 Task: Find connections with filter location Aristóbulo del Valle with filter topic #mentalhealthwith filter profile language Spanish with filter current company Grab with filter school Kamla Nehru Institute of Technology, Sultanpur with filter industry Renewable Energy Semiconductor Manufacturing with filter service category Immigration Law with filter keywords title Mechanical Engineer
Action: Mouse moved to (528, 183)
Screenshot: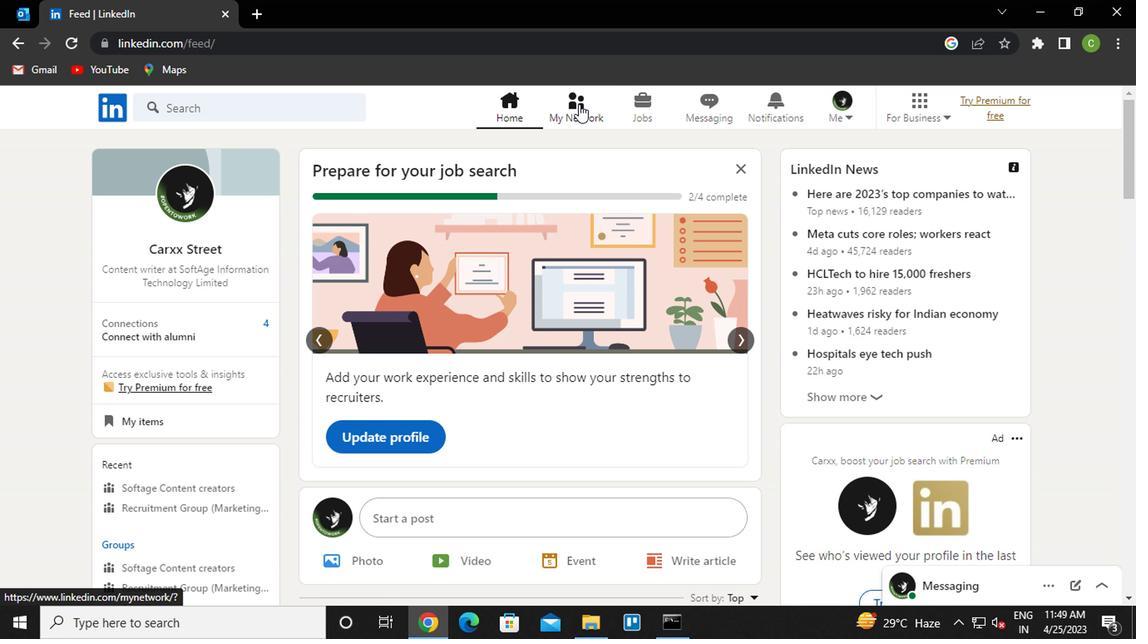 
Action: Mouse pressed left at (528, 183)
Screenshot: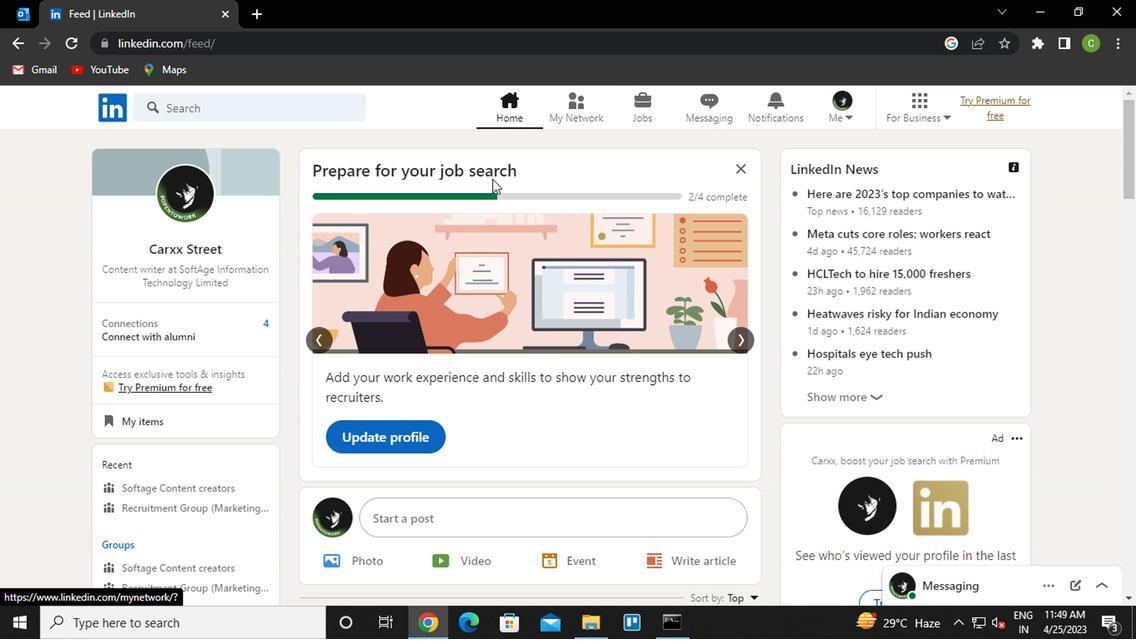 
Action: Mouse moved to (267, 257)
Screenshot: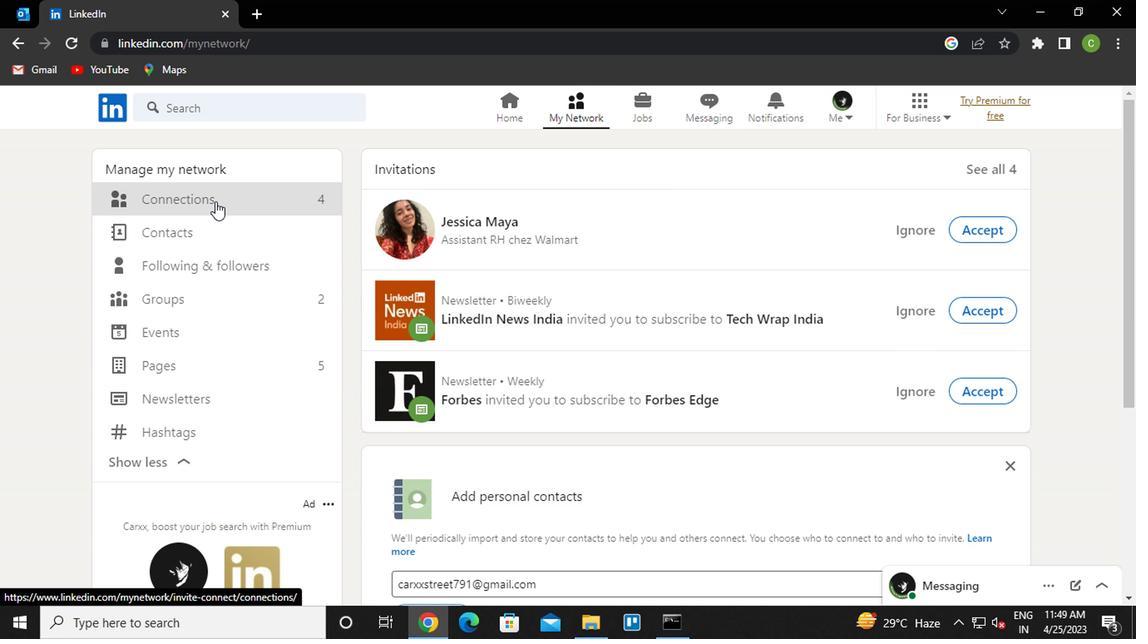 
Action: Mouse pressed left at (267, 257)
Screenshot: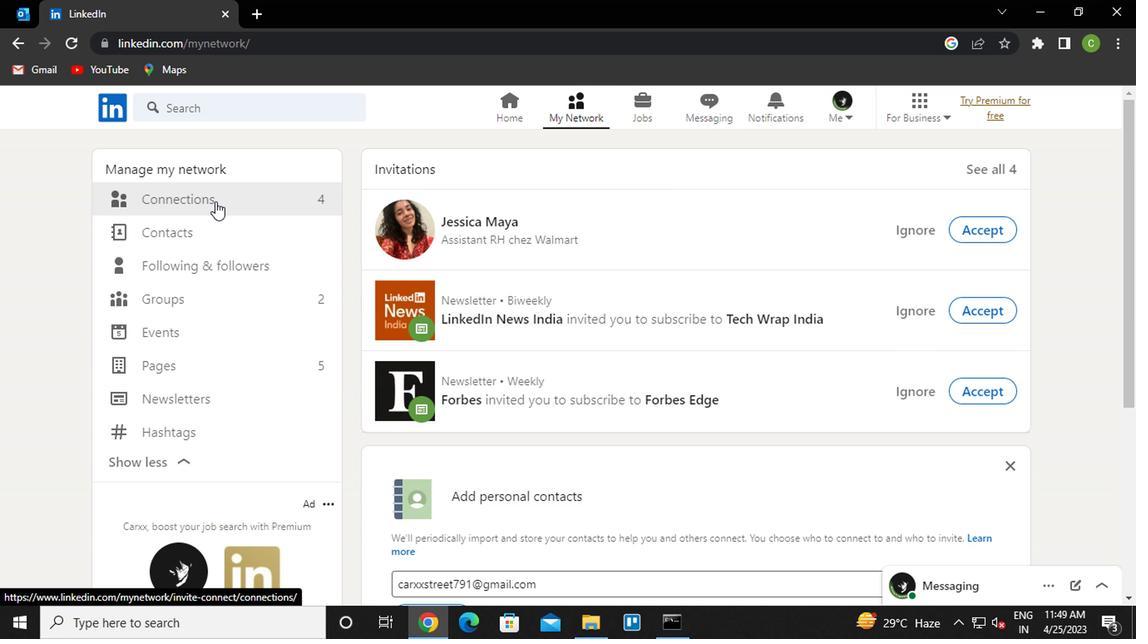 
Action: Mouse moved to (594, 258)
Screenshot: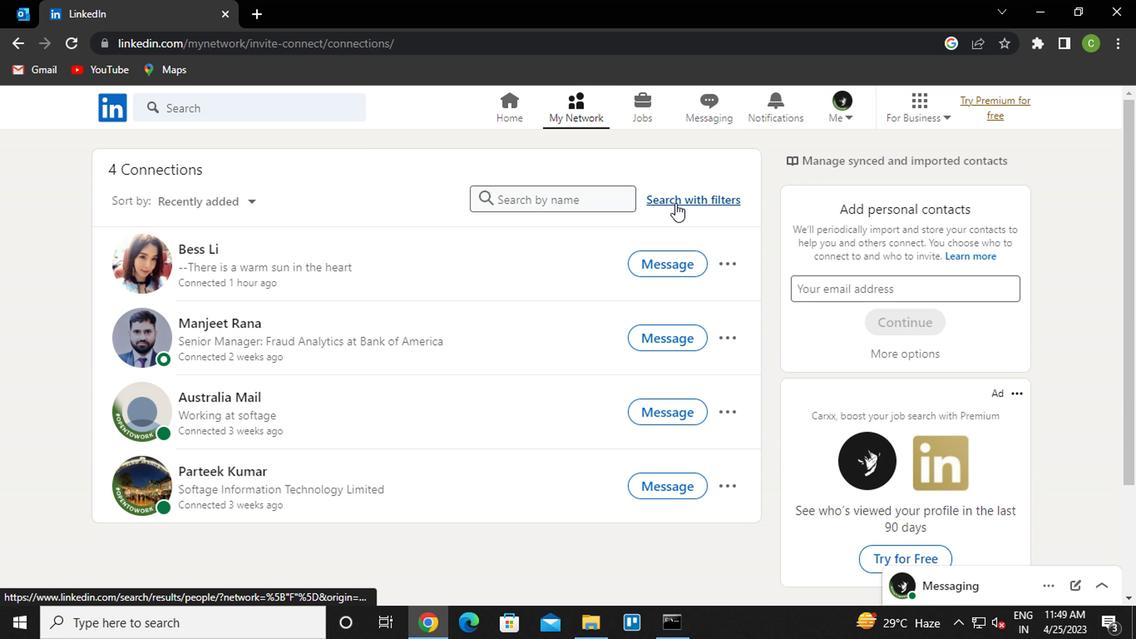 
Action: Mouse pressed left at (594, 258)
Screenshot: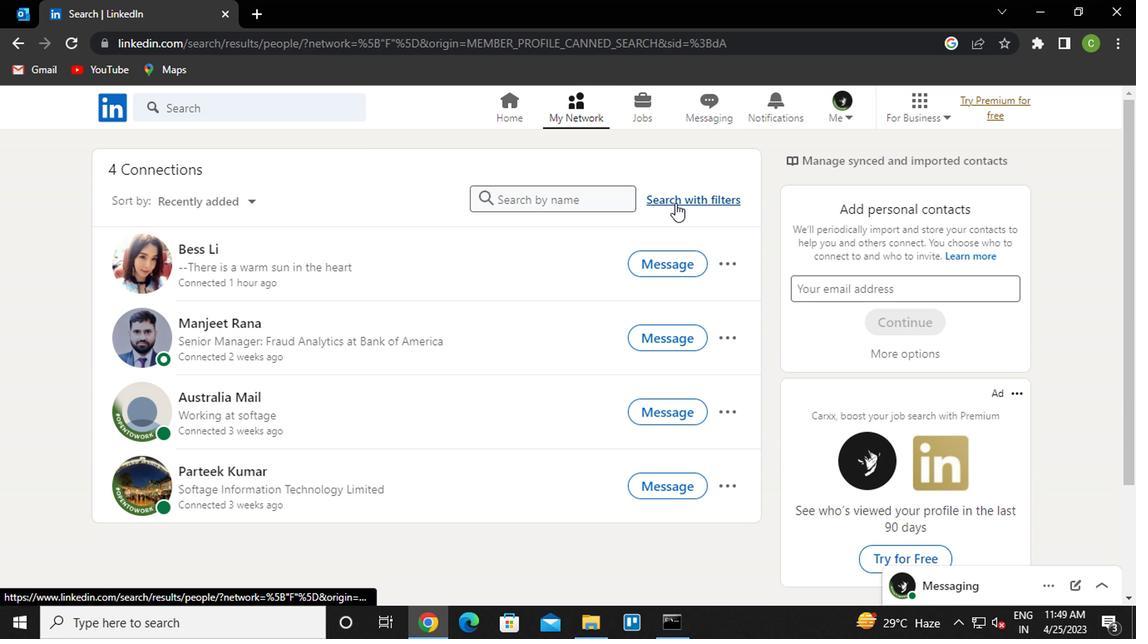 
Action: Mouse moved to (520, 219)
Screenshot: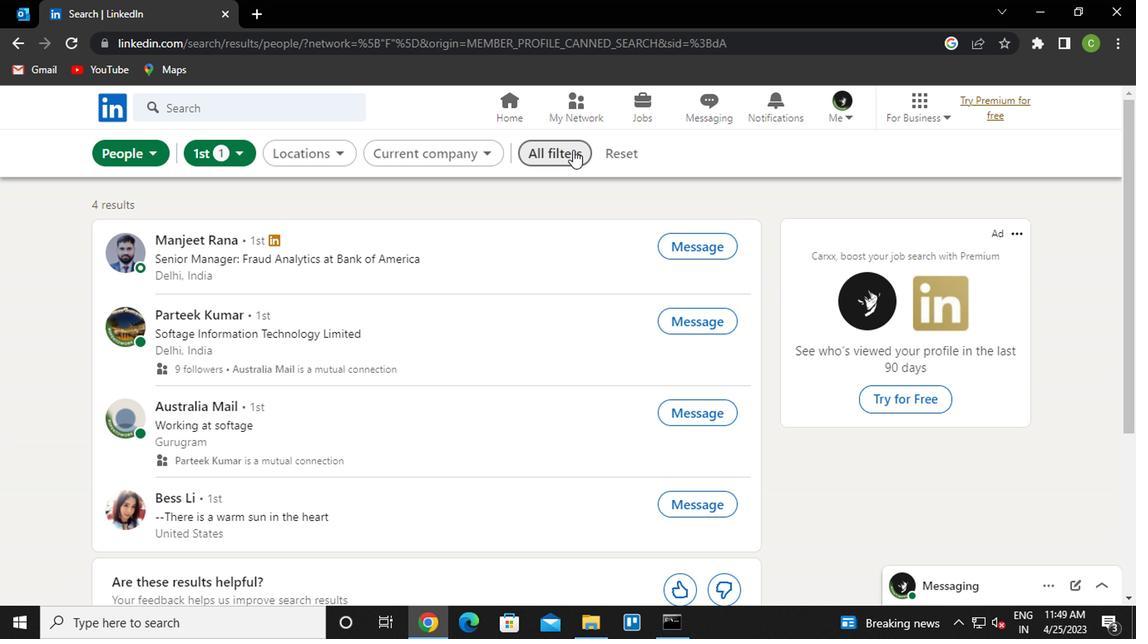 
Action: Mouse pressed left at (520, 219)
Screenshot: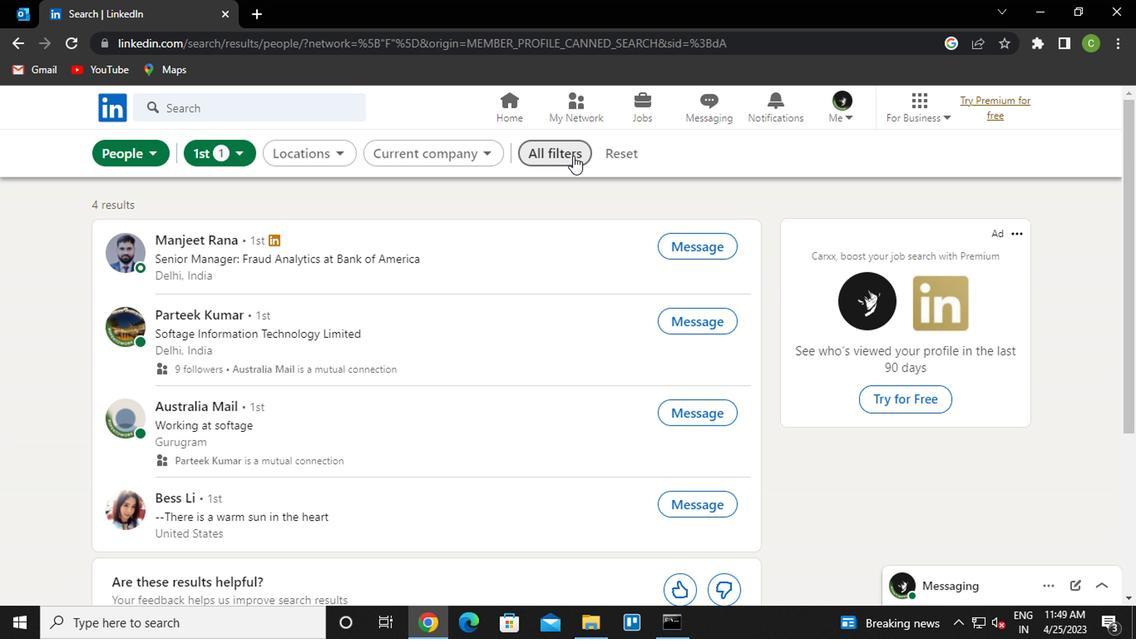 
Action: Mouse moved to (716, 348)
Screenshot: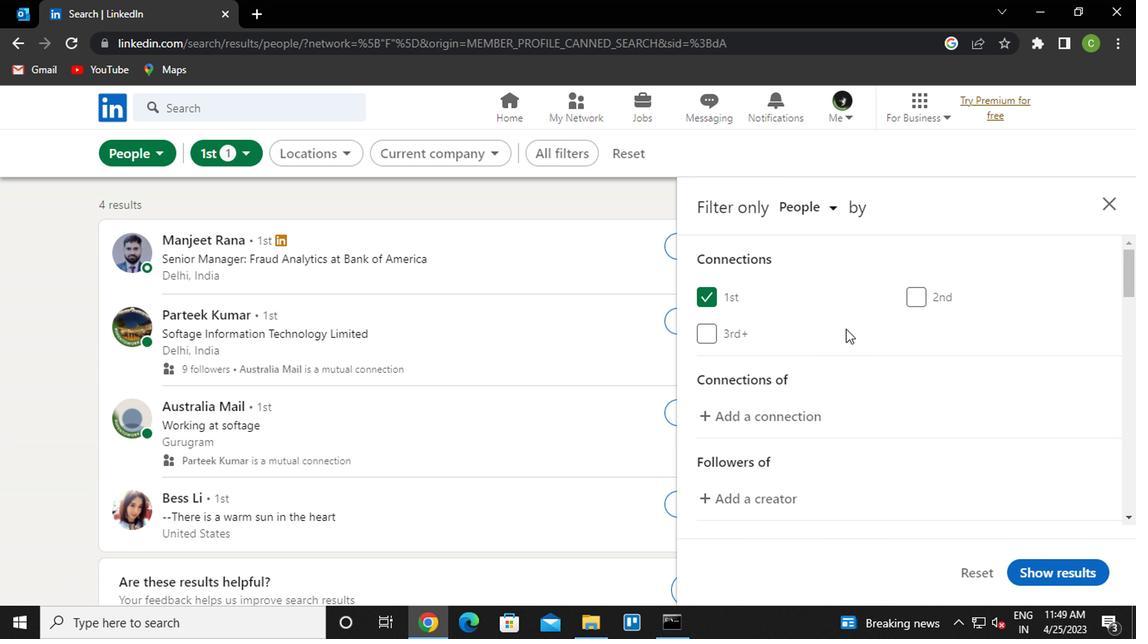 
Action: Mouse scrolled (716, 347) with delta (0, 0)
Screenshot: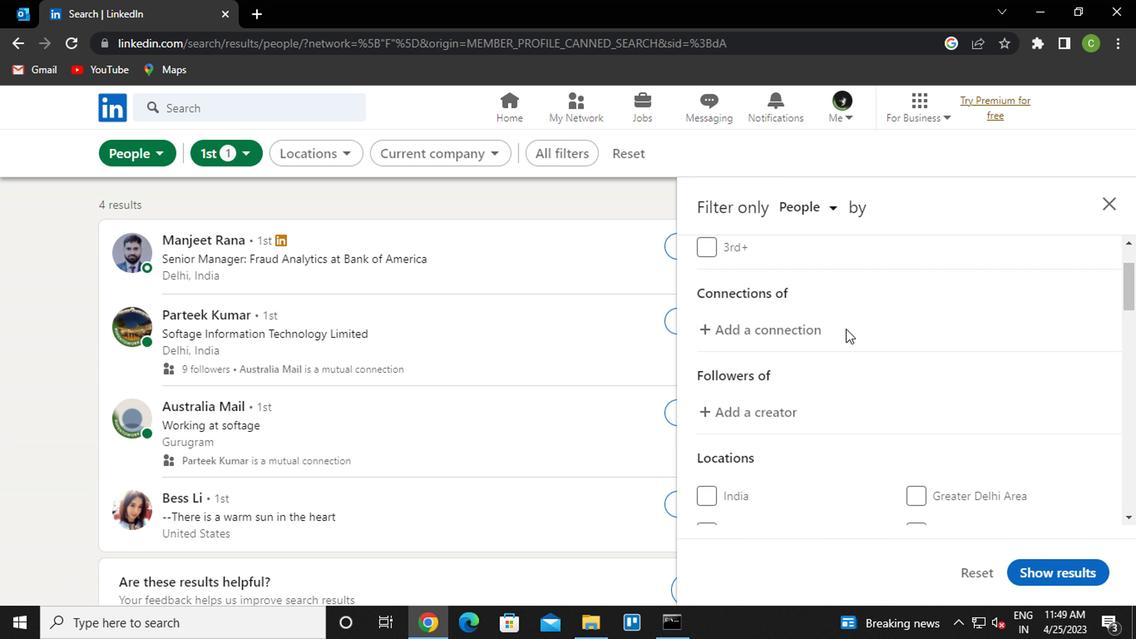 
Action: Mouse scrolled (716, 347) with delta (0, 0)
Screenshot: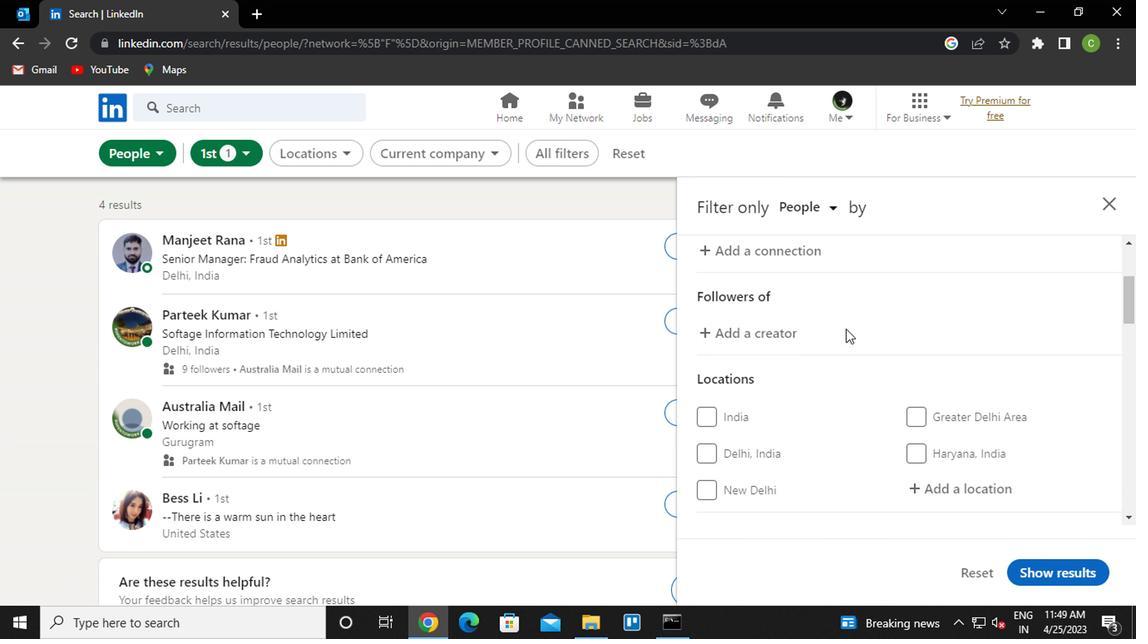 
Action: Mouse moved to (715, 349)
Screenshot: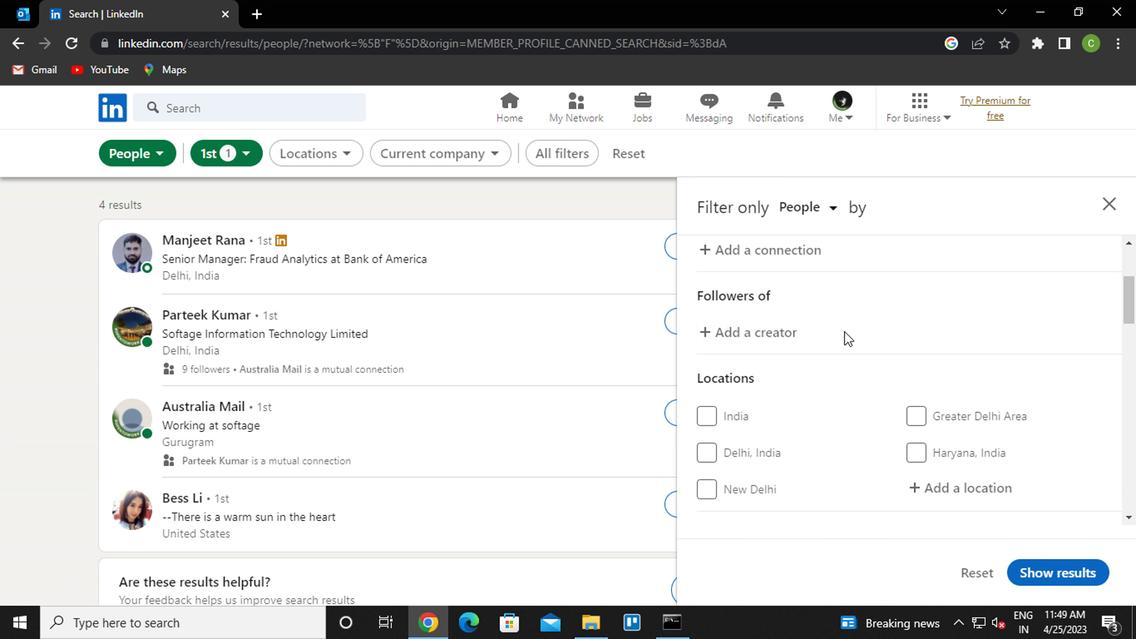 
Action: Mouse scrolled (715, 349) with delta (0, 0)
Screenshot: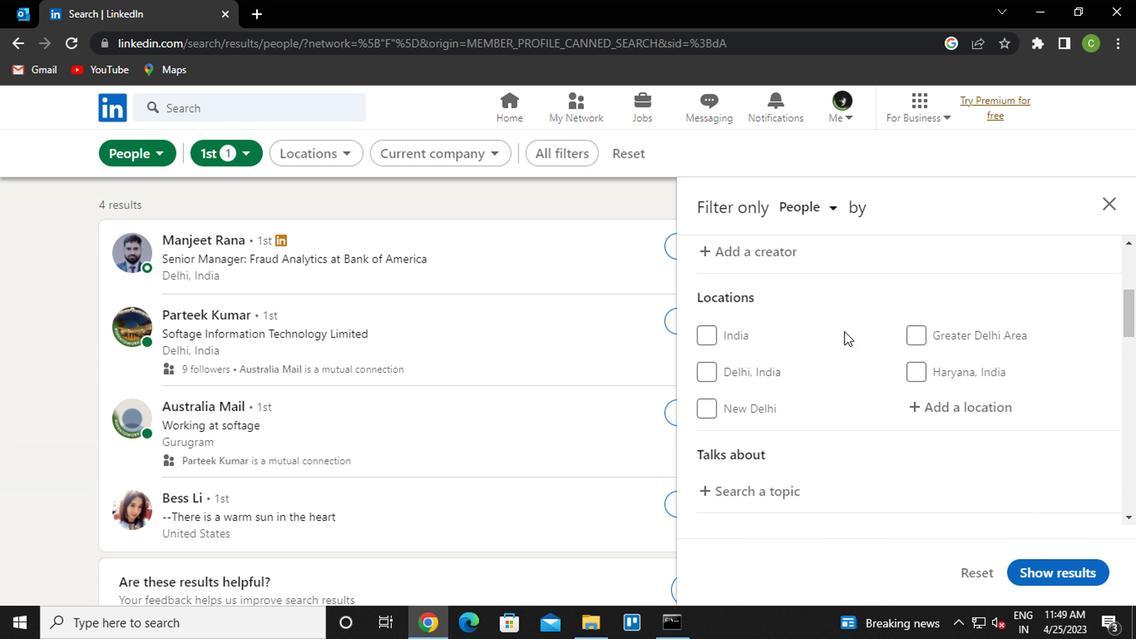 
Action: Mouse moved to (770, 397)
Screenshot: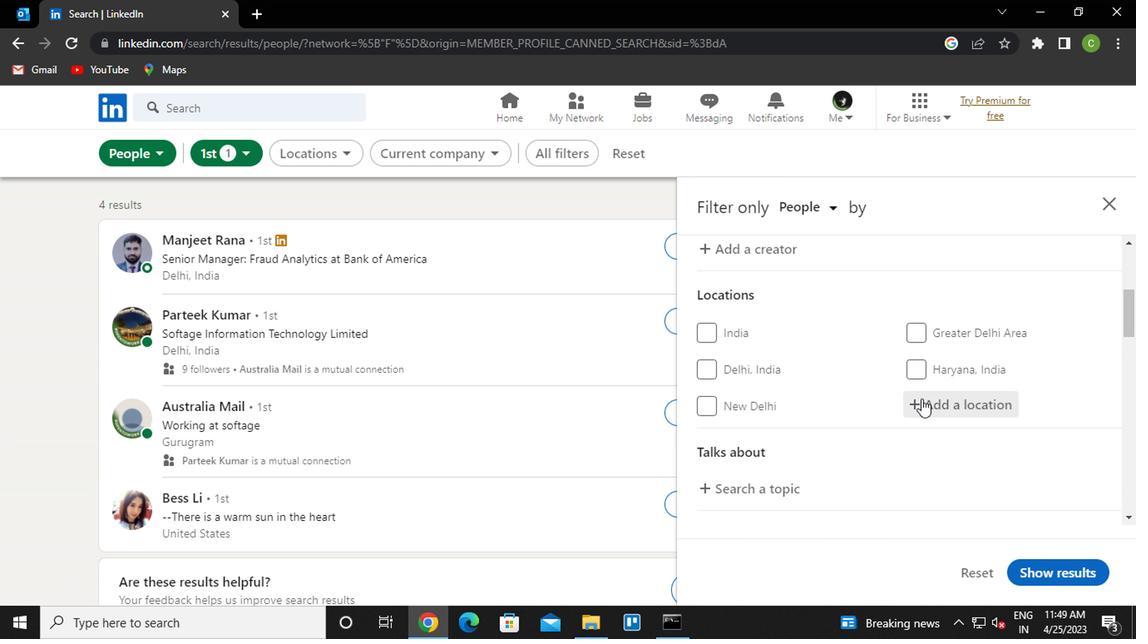 
Action: Mouse pressed left at (770, 397)
Screenshot: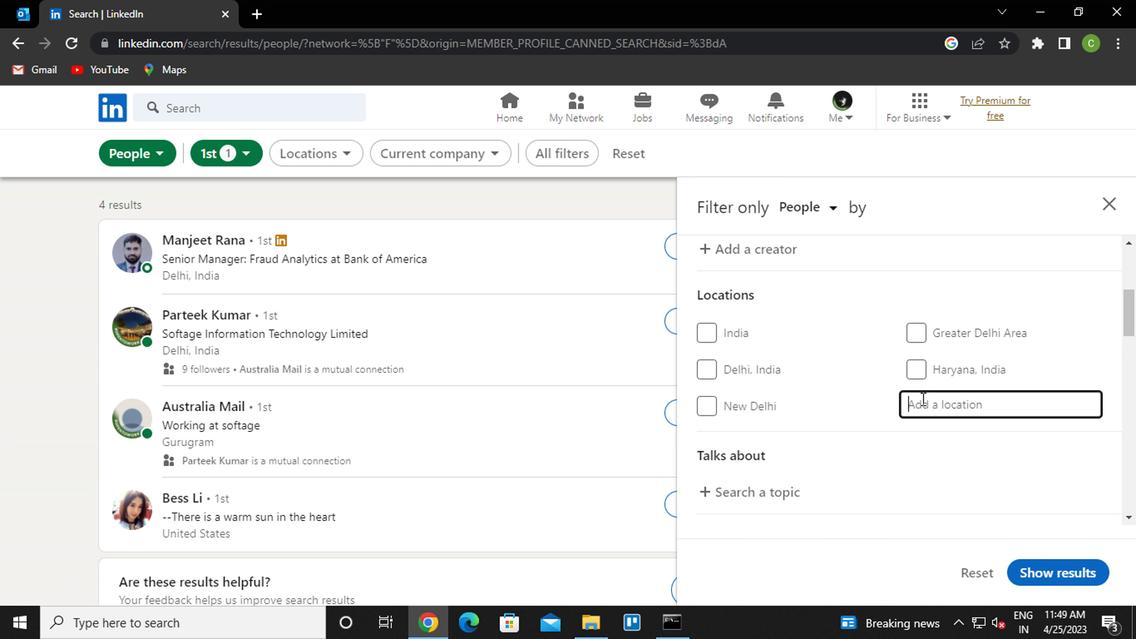 
Action: Key pressed <Key.caps_lock>a<Key.caps_lock>rist
Screenshot: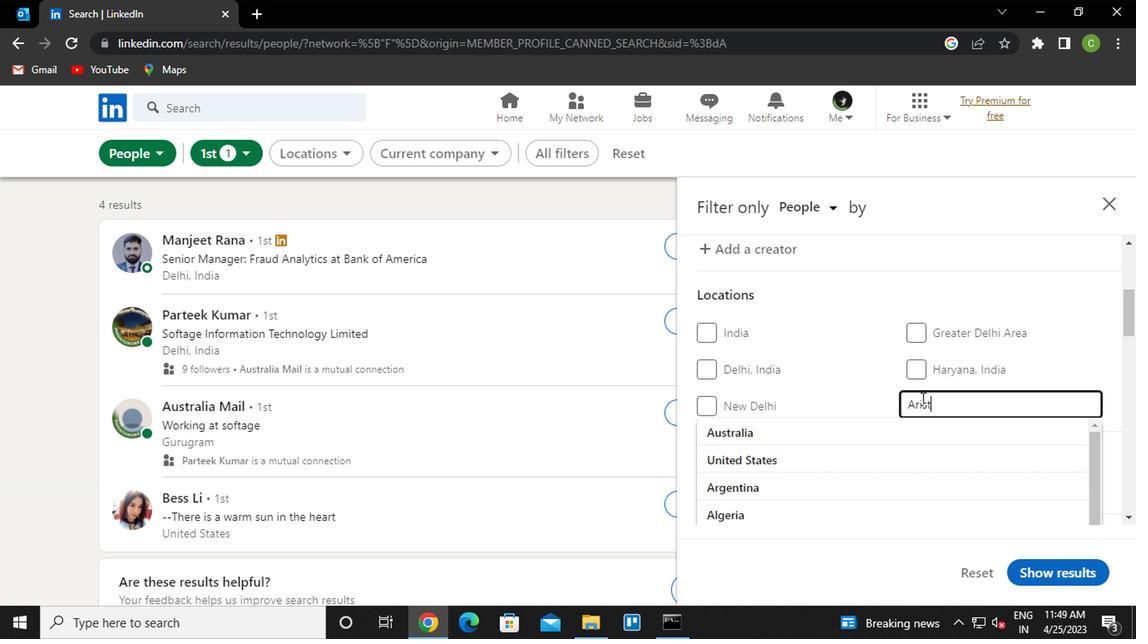 
Action: Mouse moved to (761, 415)
Screenshot: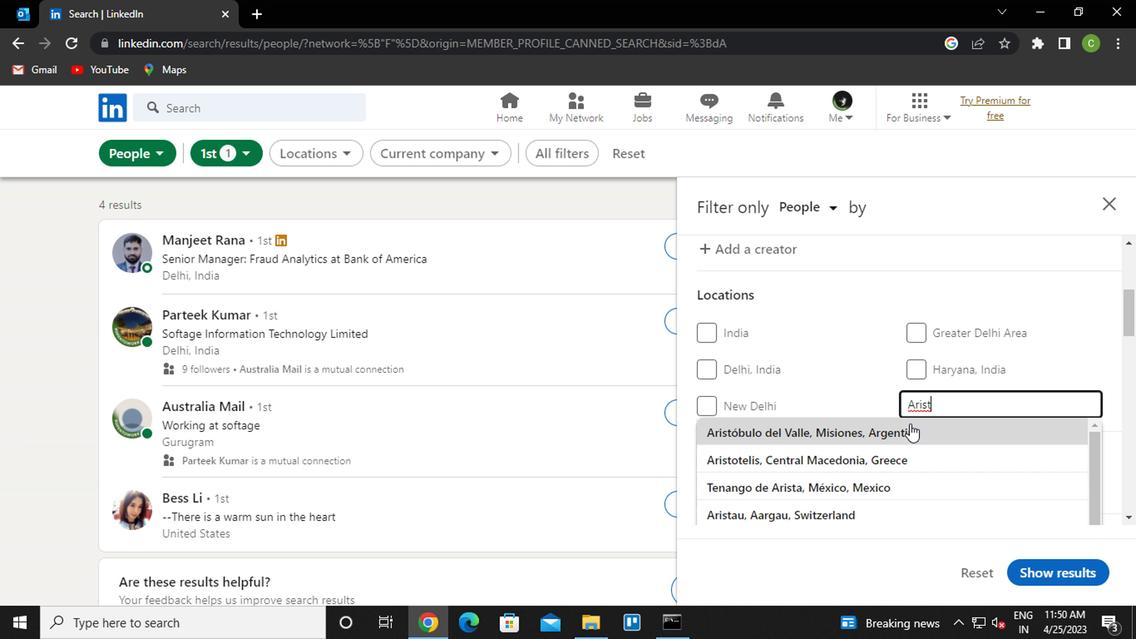 
Action: Mouse pressed left at (761, 415)
Screenshot: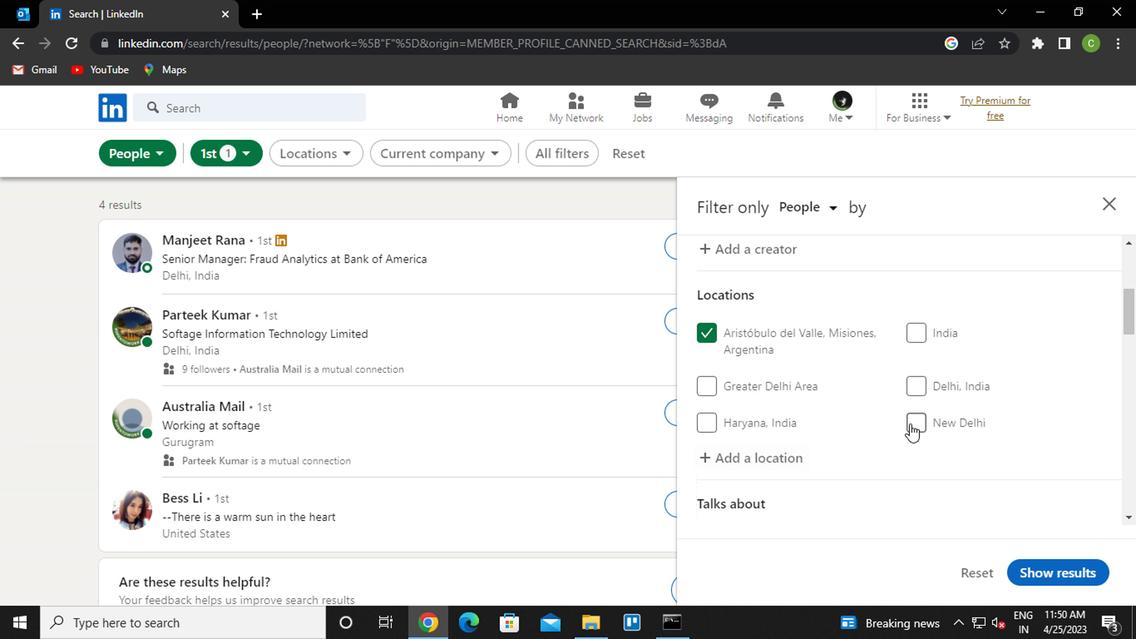 
Action: Mouse moved to (744, 456)
Screenshot: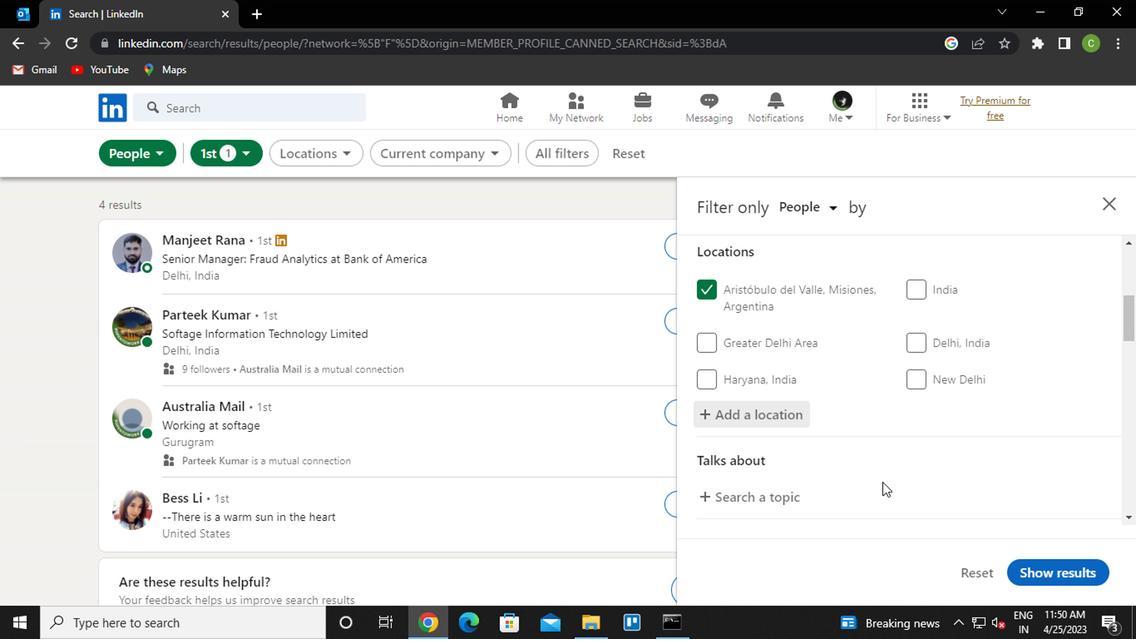 
Action: Mouse scrolled (744, 456) with delta (0, 0)
Screenshot: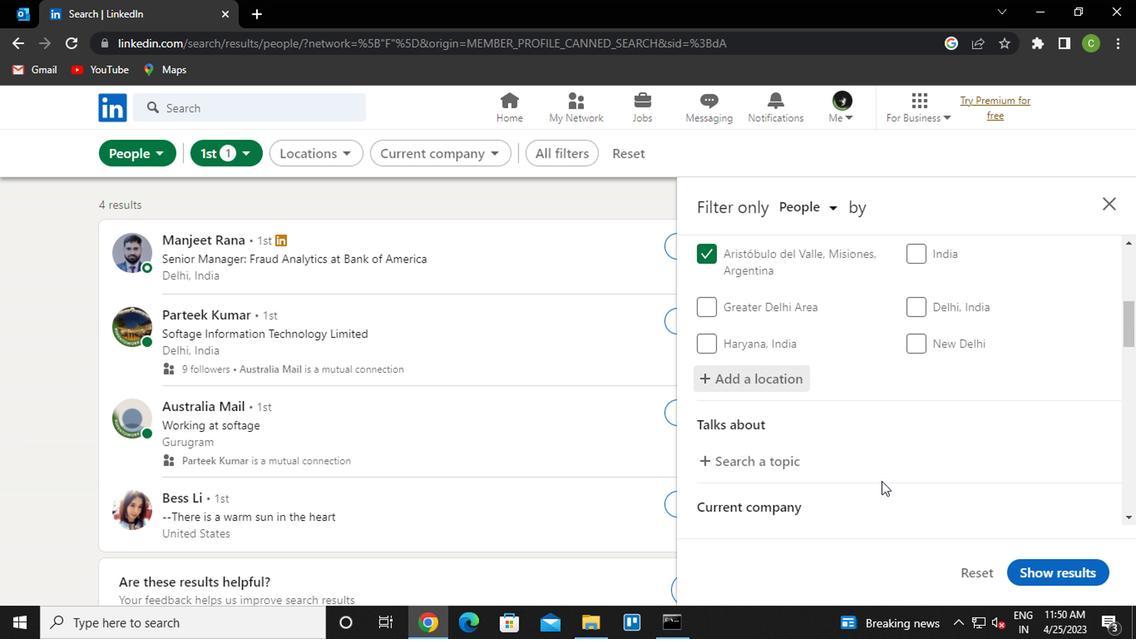 
Action: Mouse moved to (742, 456)
Screenshot: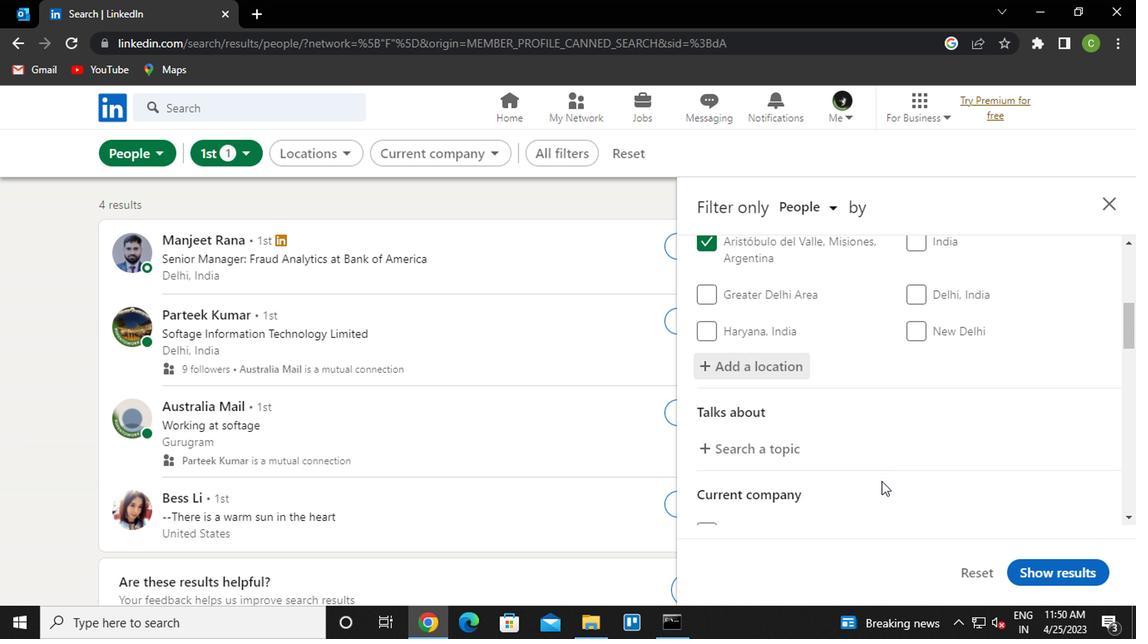 
Action: Mouse scrolled (742, 456) with delta (0, 0)
Screenshot: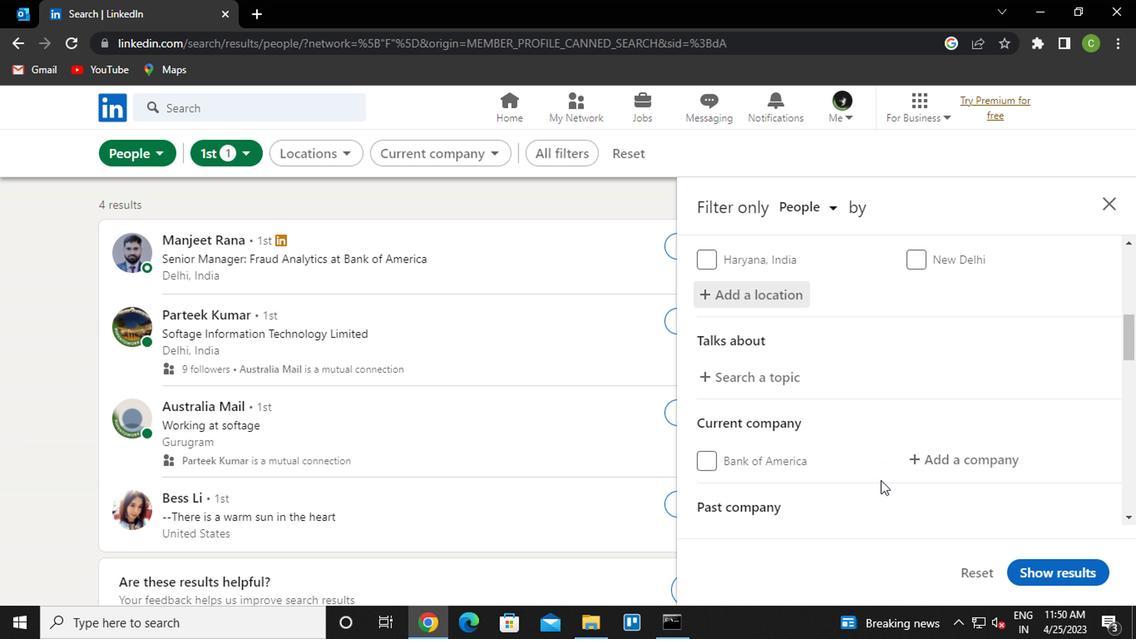 
Action: Mouse moved to (647, 380)
Screenshot: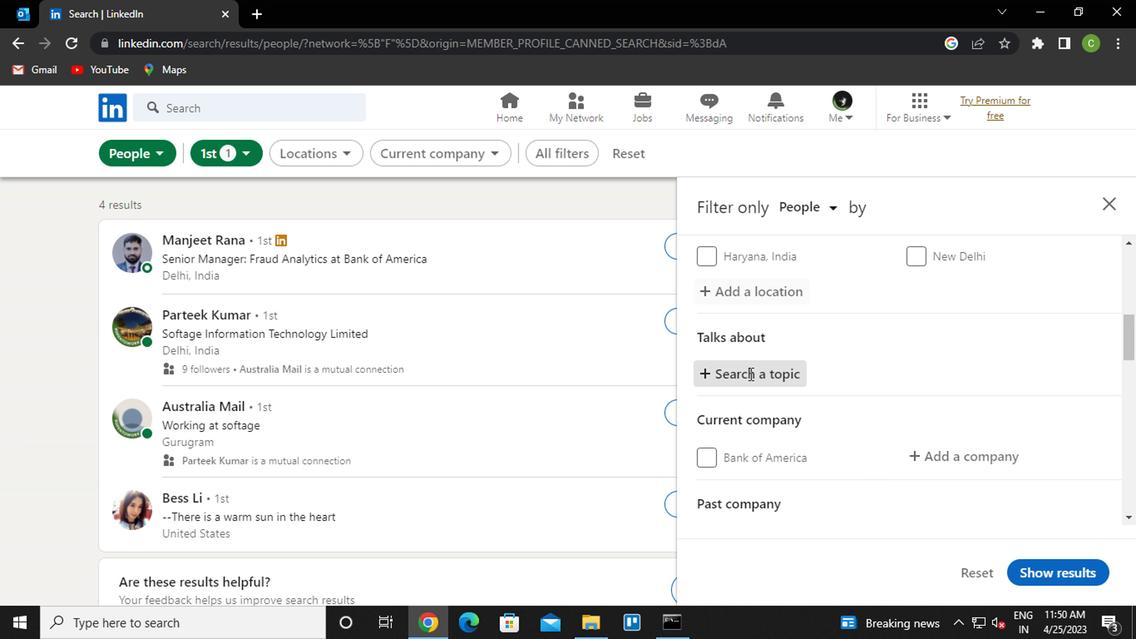 
Action: Mouse pressed left at (647, 380)
Screenshot: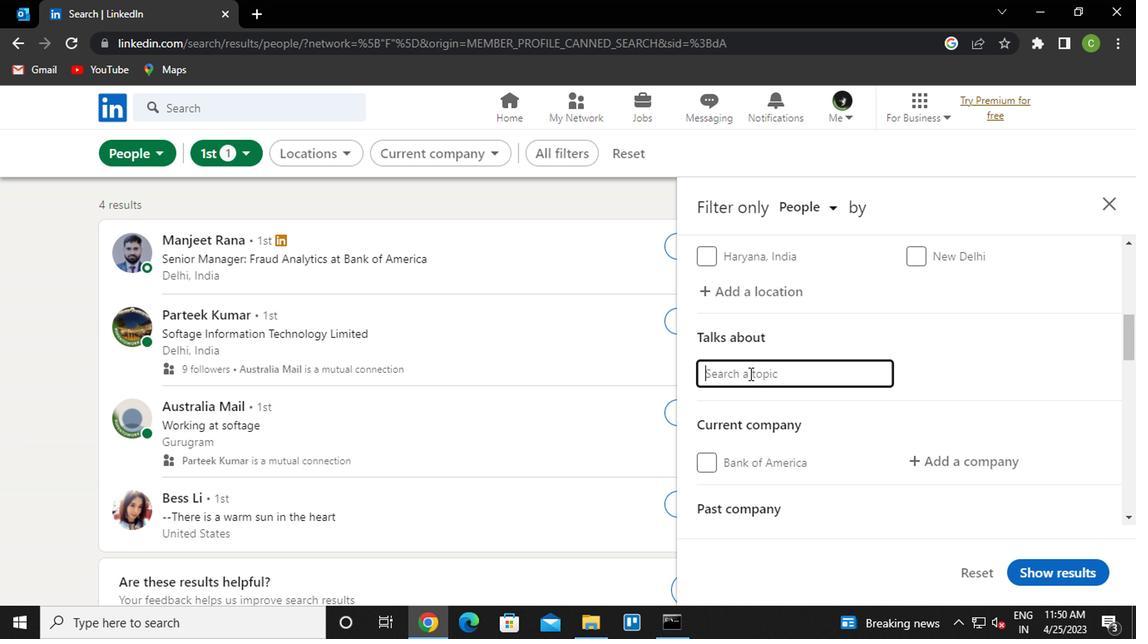 
Action: Key pressed <Key.shift>@<Key.backspace><Key.shift>#MENTALHEALTH
Screenshot: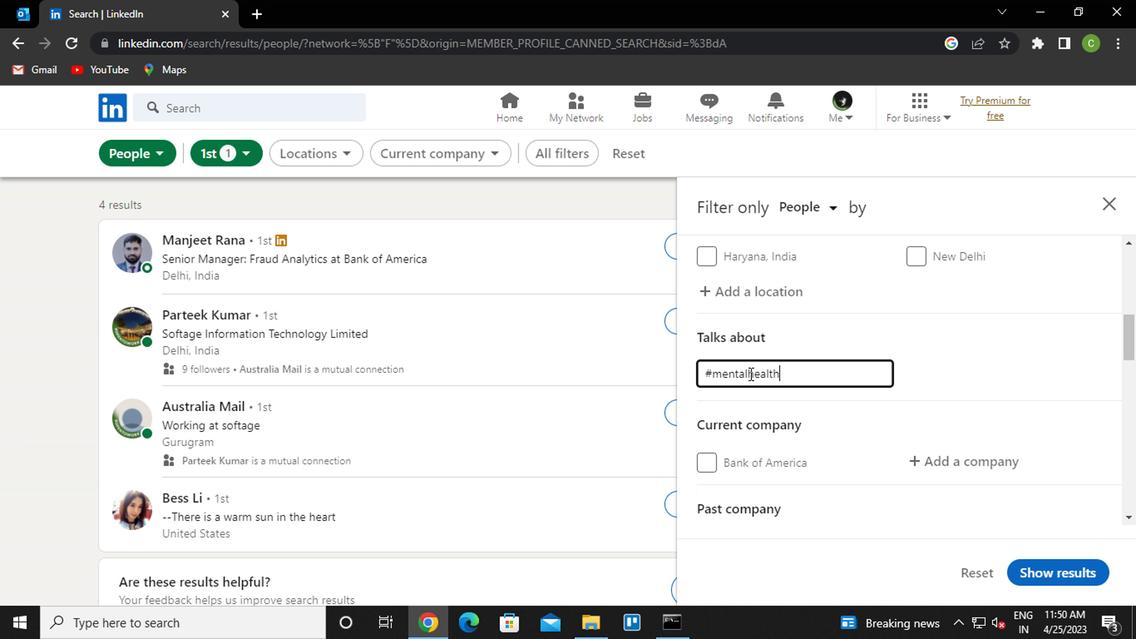 
Action: Mouse moved to (770, 364)
Screenshot: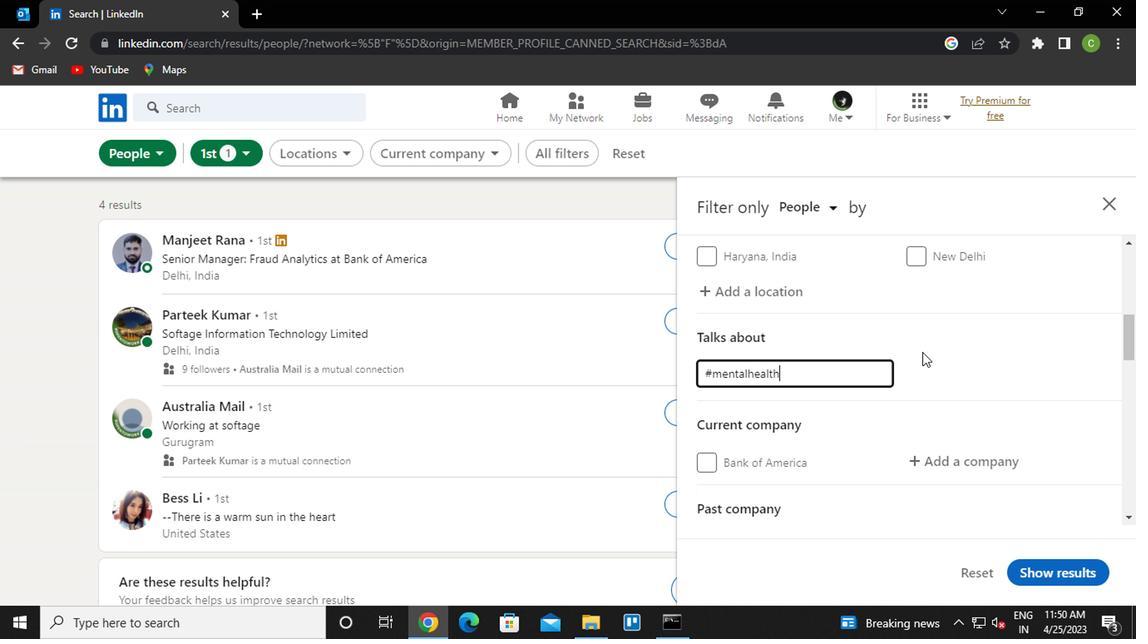 
Action: Mouse pressed left at (770, 364)
Screenshot: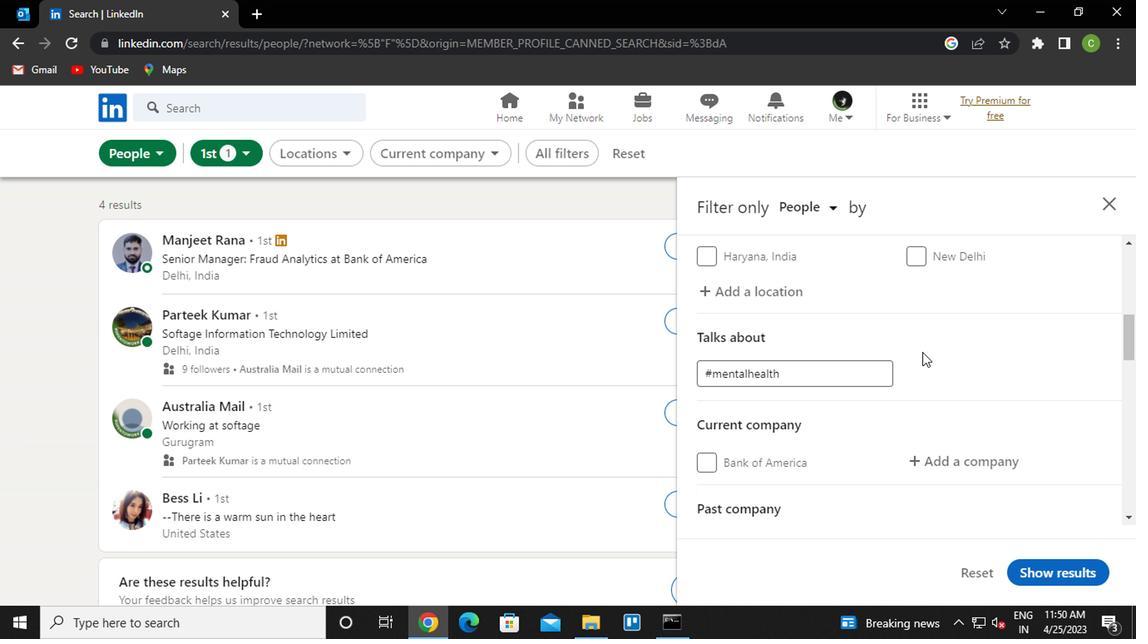 
Action: Mouse moved to (739, 374)
Screenshot: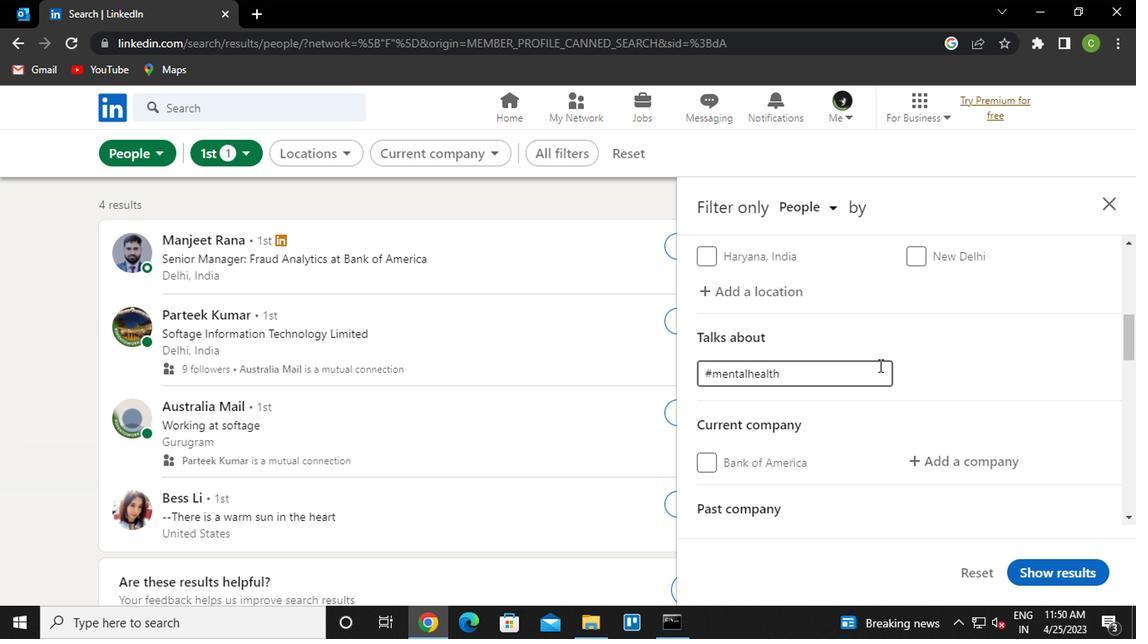 
Action: Mouse scrolled (739, 373) with delta (0, 0)
Screenshot: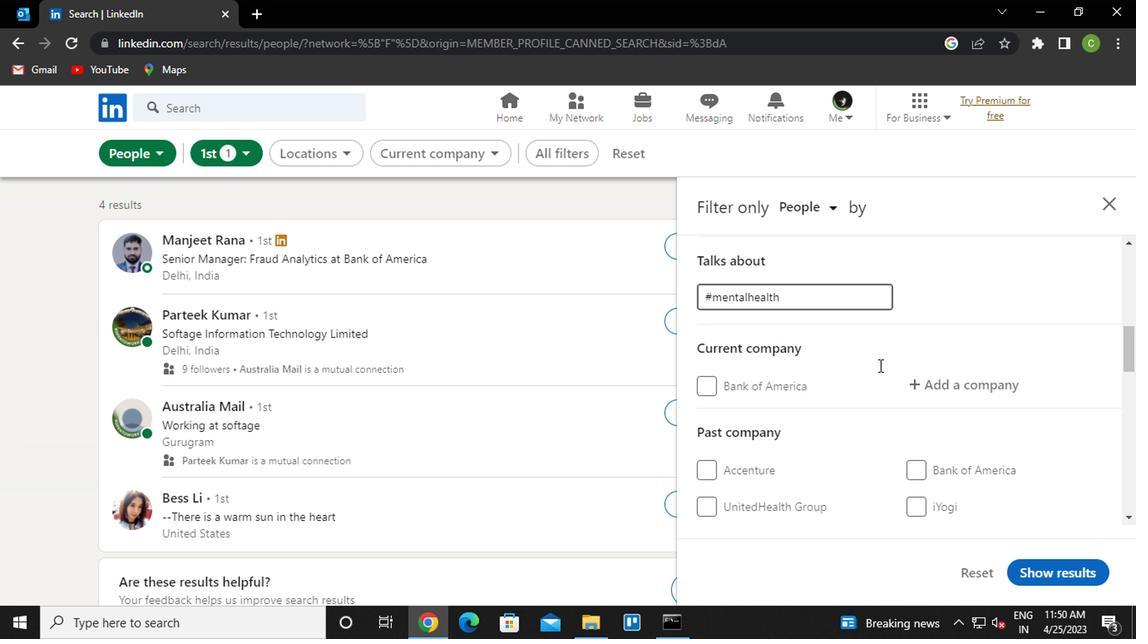
Action: Mouse moved to (790, 386)
Screenshot: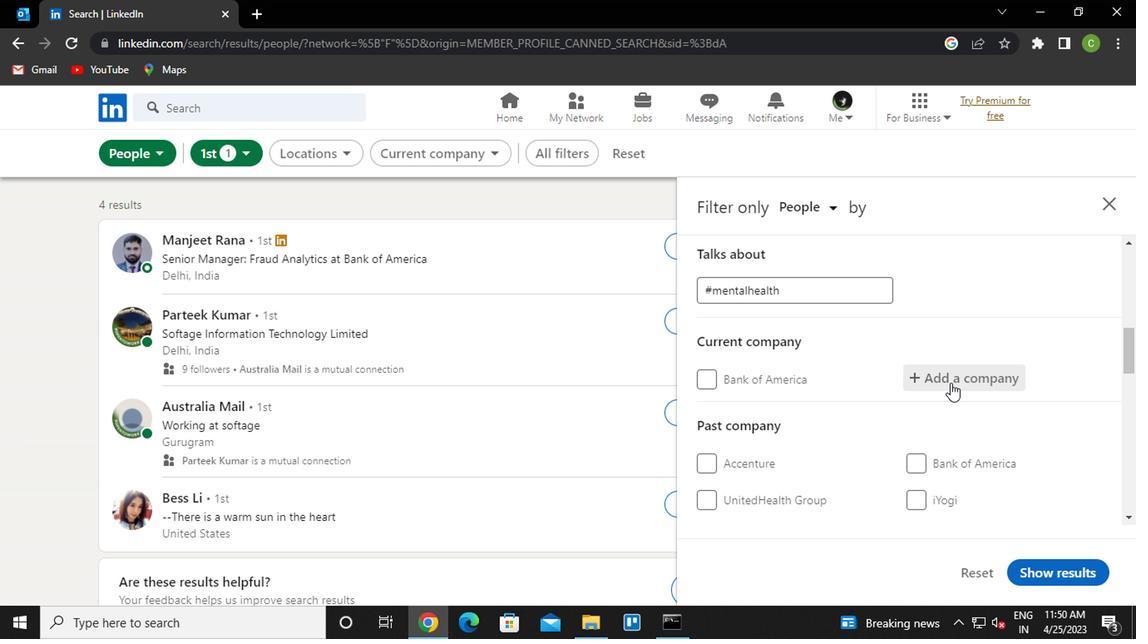 
Action: Mouse pressed left at (790, 386)
Screenshot: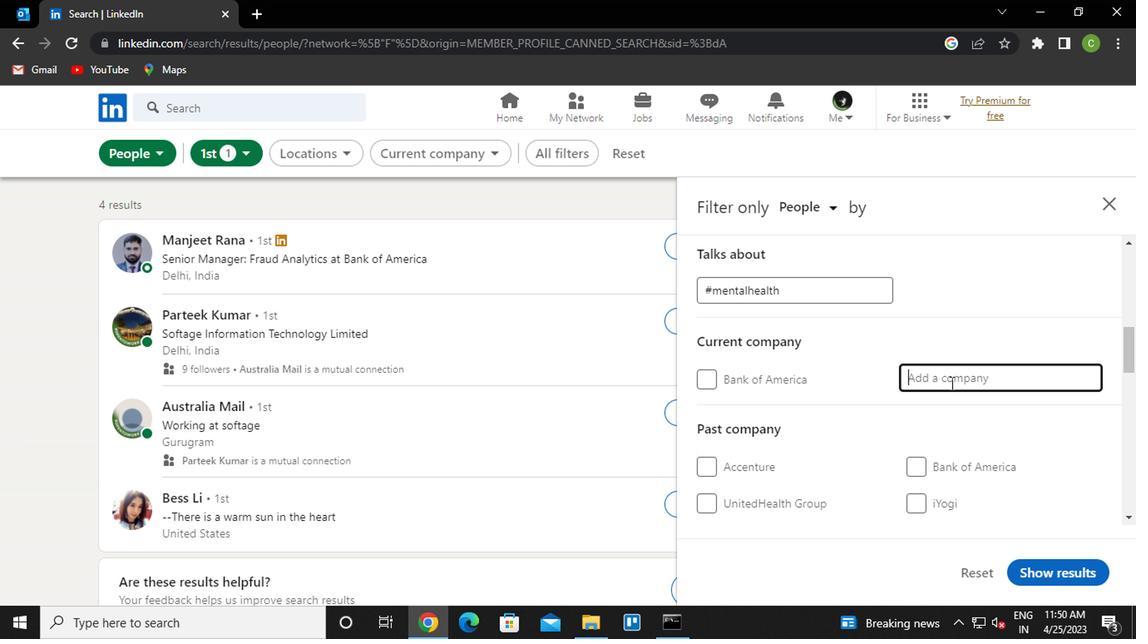 
Action: Mouse moved to (773, 390)
Screenshot: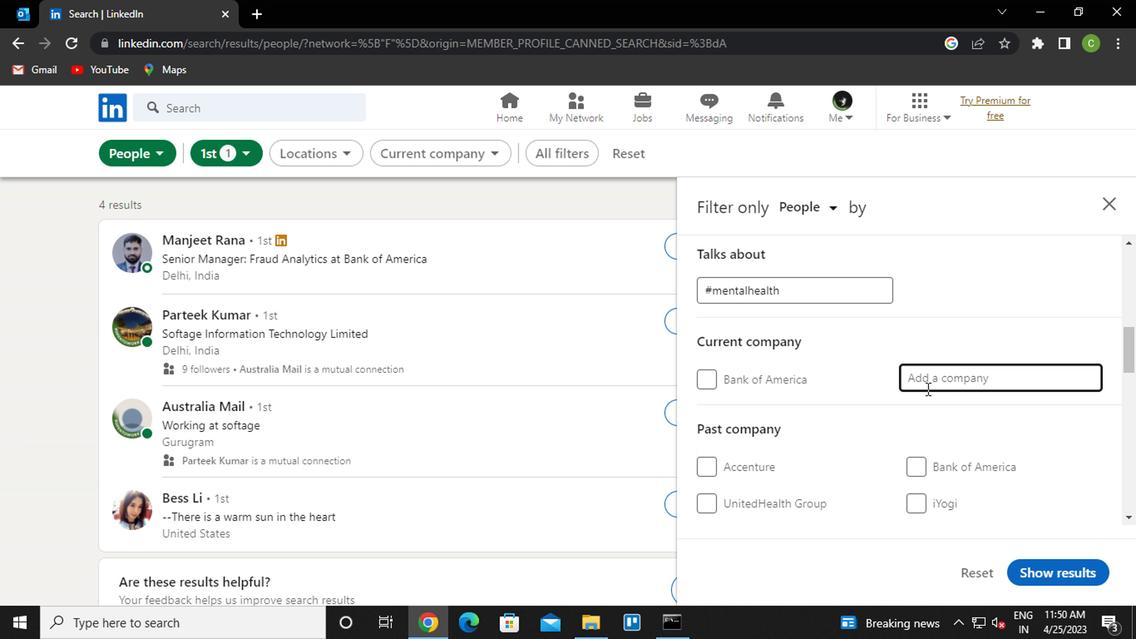 
Action: Key pressed <Key.caps_lock>G<Key.caps_lock>RAB
Screenshot: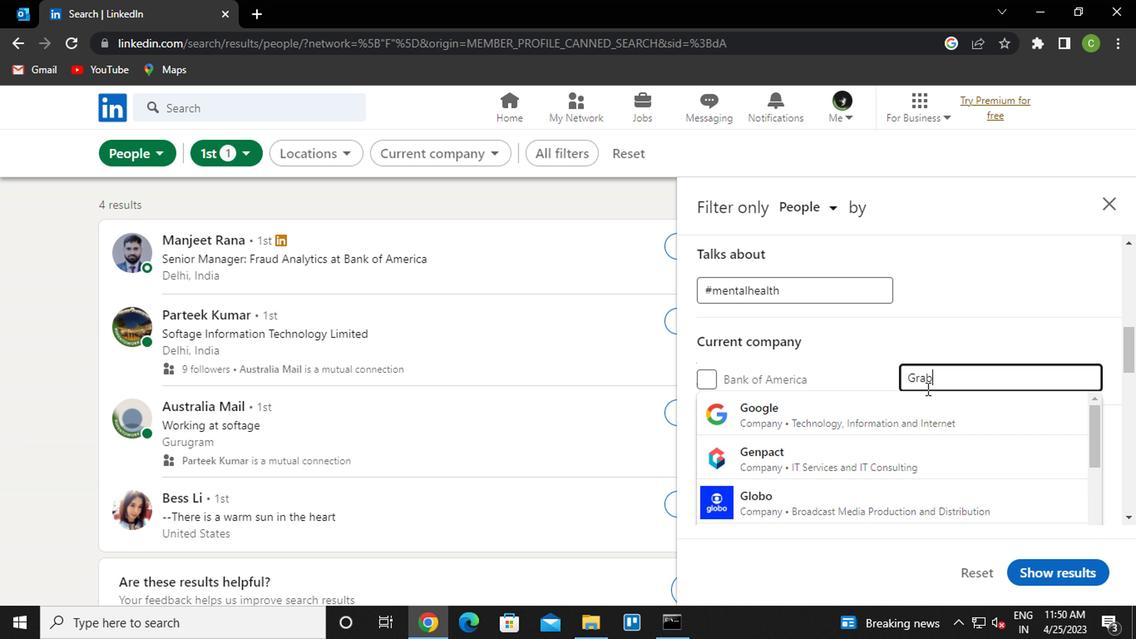 
Action: Mouse moved to (741, 413)
Screenshot: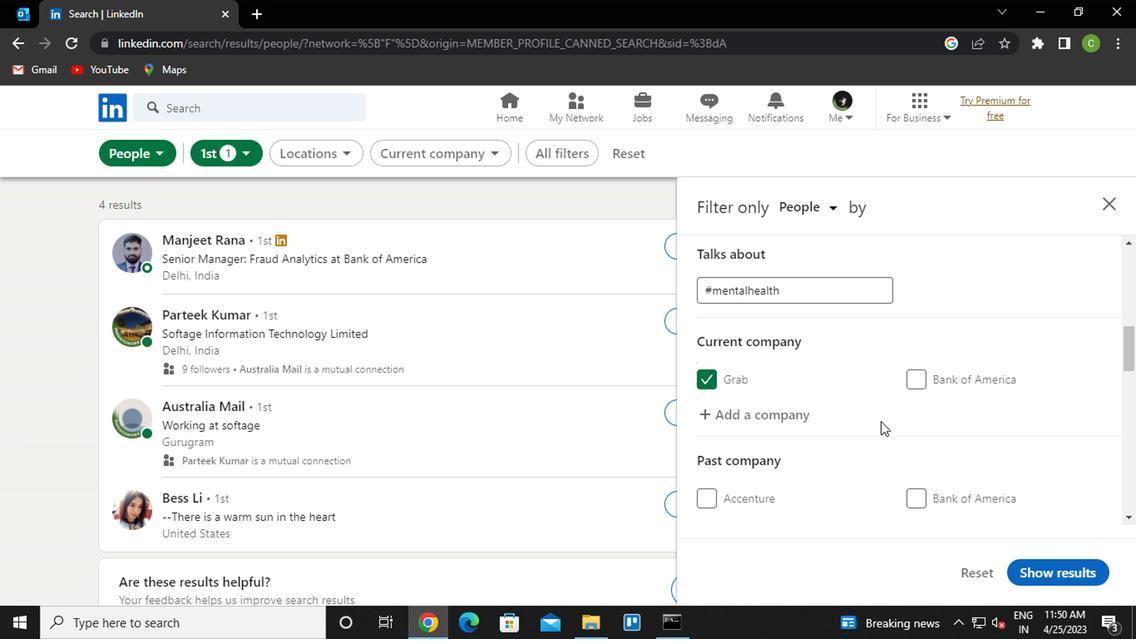 
Action: Mouse pressed left at (741, 413)
Screenshot: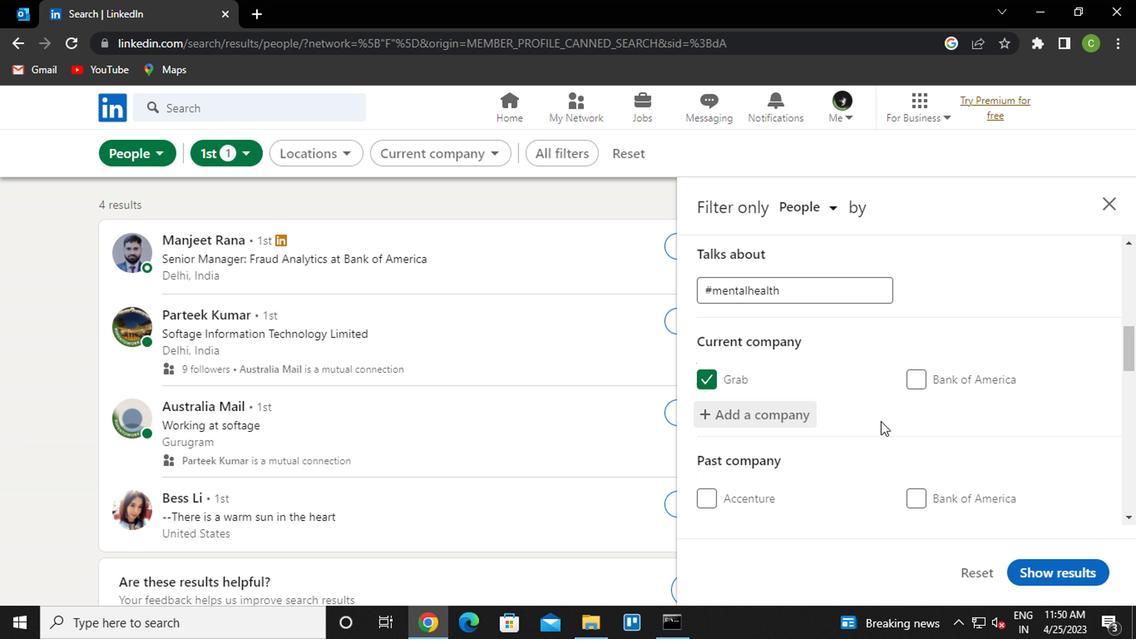 
Action: Mouse scrolled (741, 413) with delta (0, 0)
Screenshot: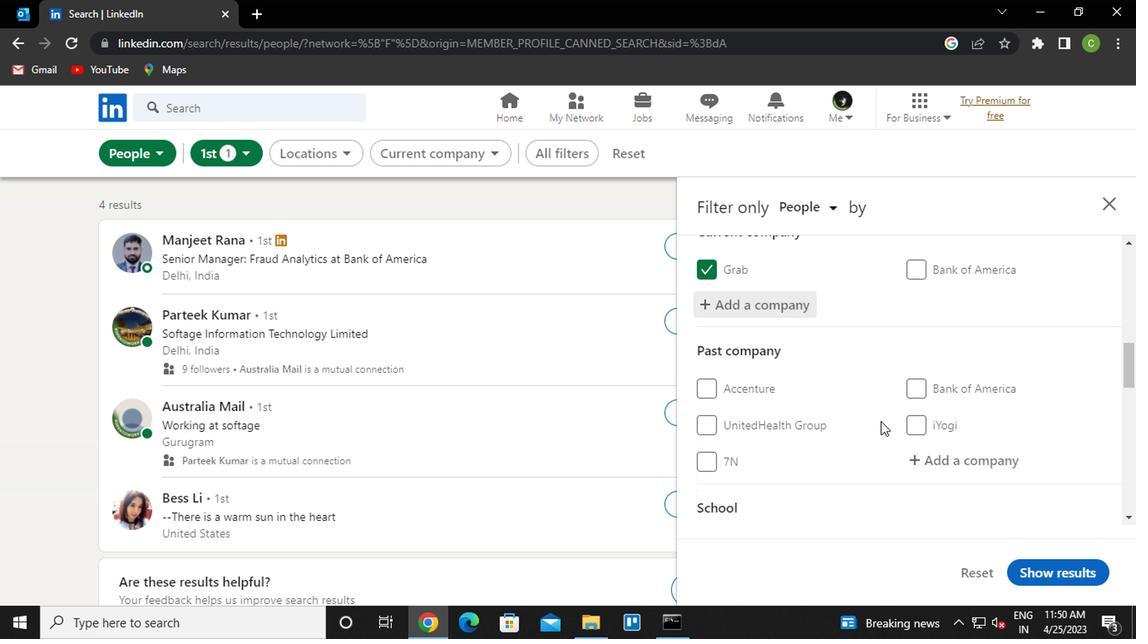 
Action: Mouse scrolled (741, 413) with delta (0, 0)
Screenshot: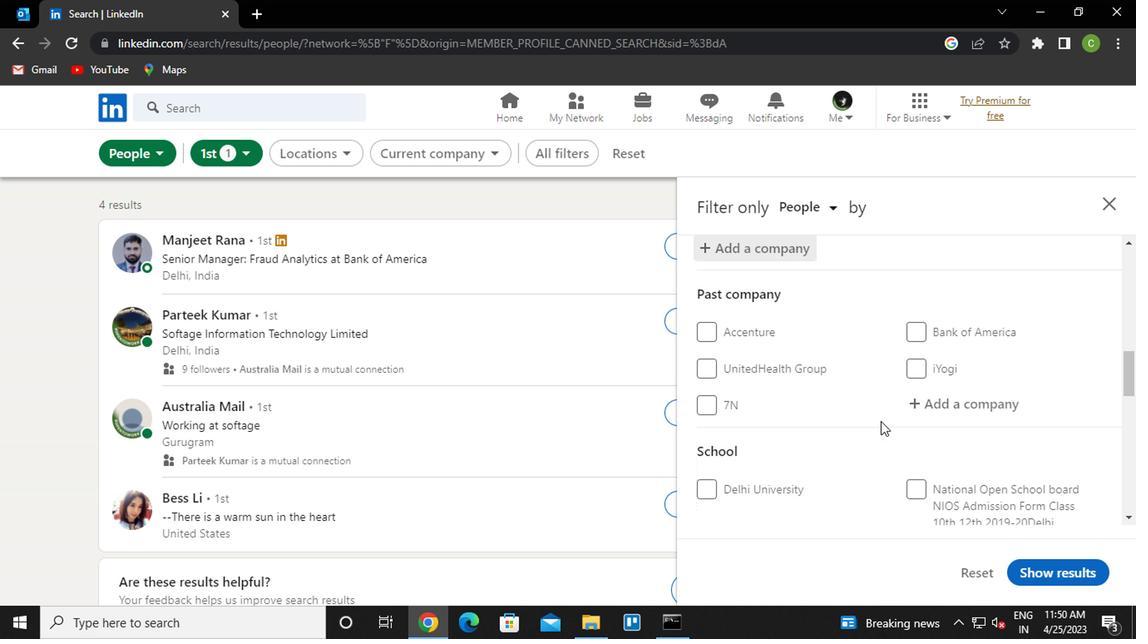 
Action: Mouse scrolled (741, 413) with delta (0, 0)
Screenshot: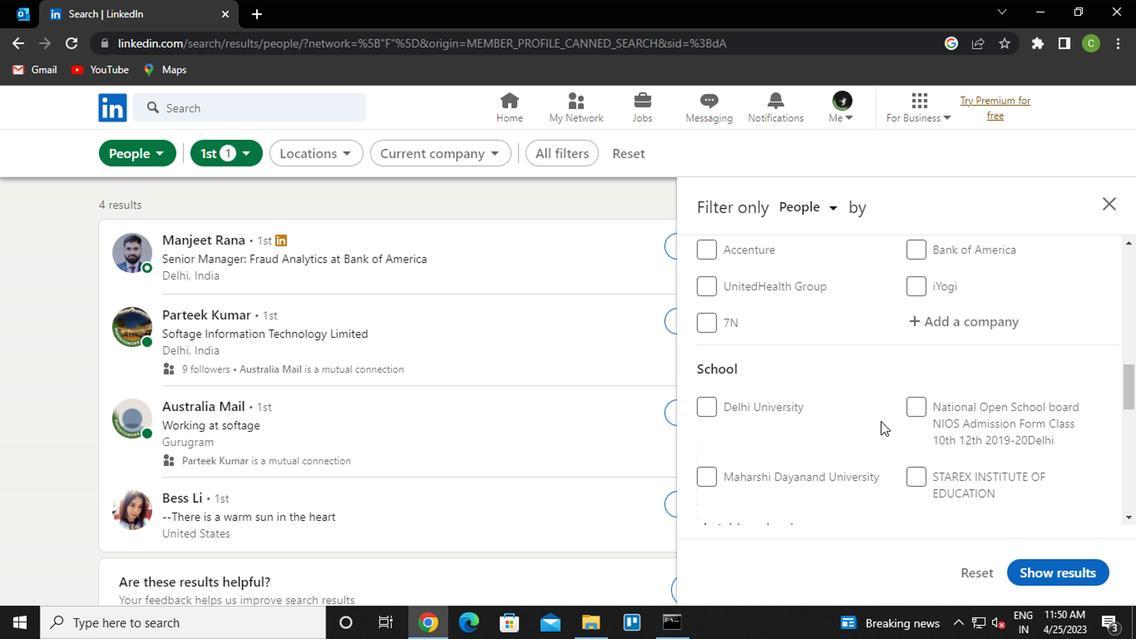 
Action: Mouse scrolled (741, 414) with delta (0, 0)
Screenshot: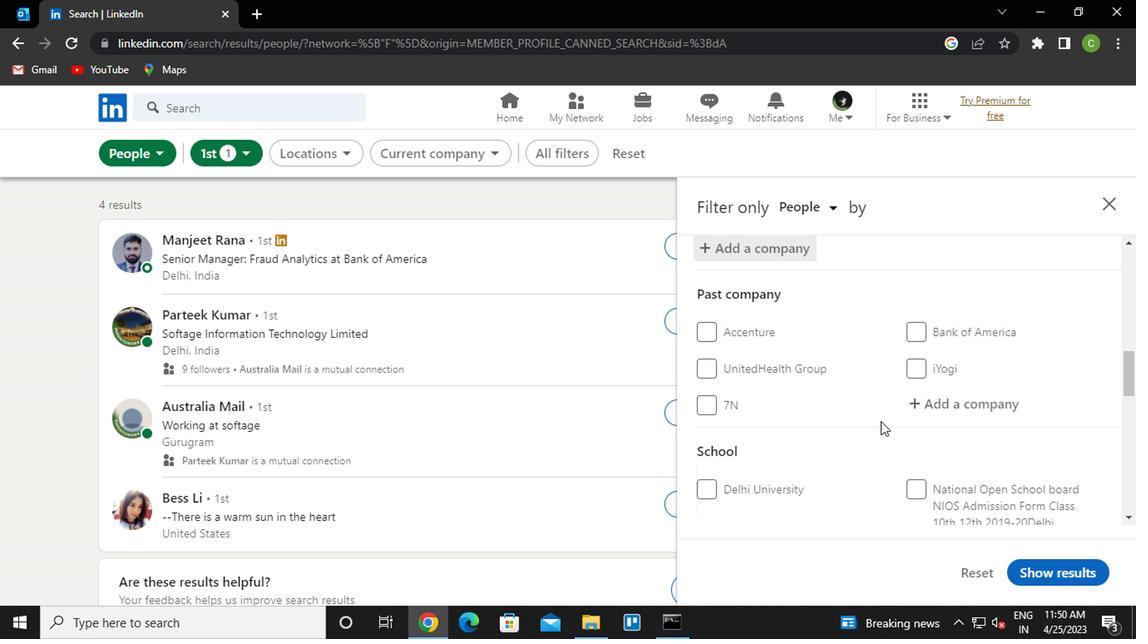 
Action: Mouse moved to (741, 413)
Screenshot: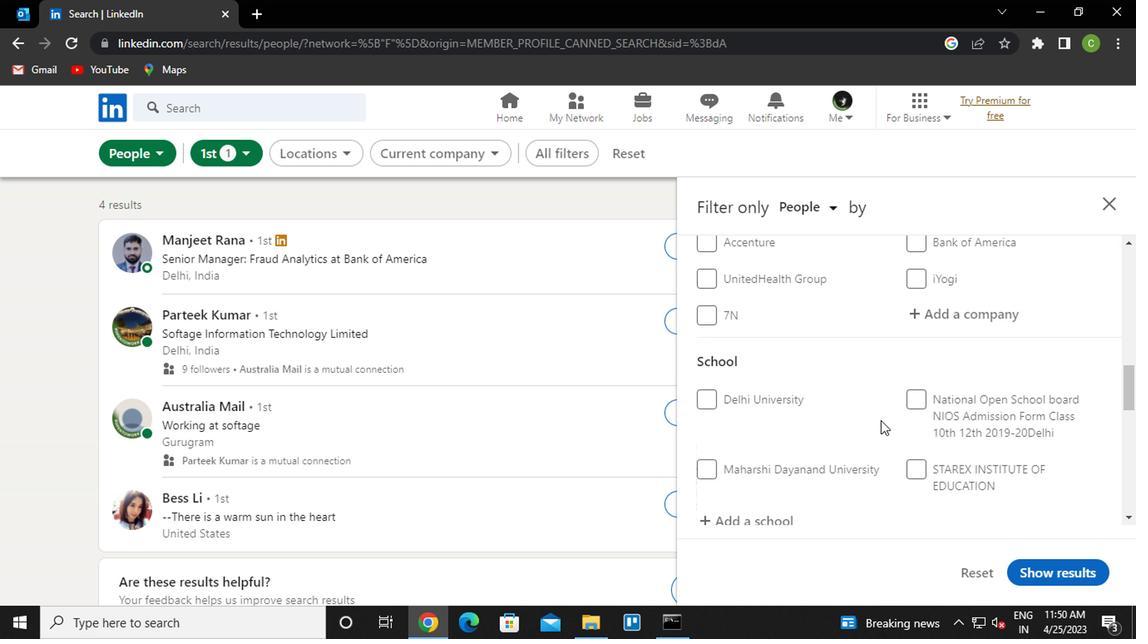 
Action: Mouse scrolled (741, 412) with delta (0, 0)
Screenshot: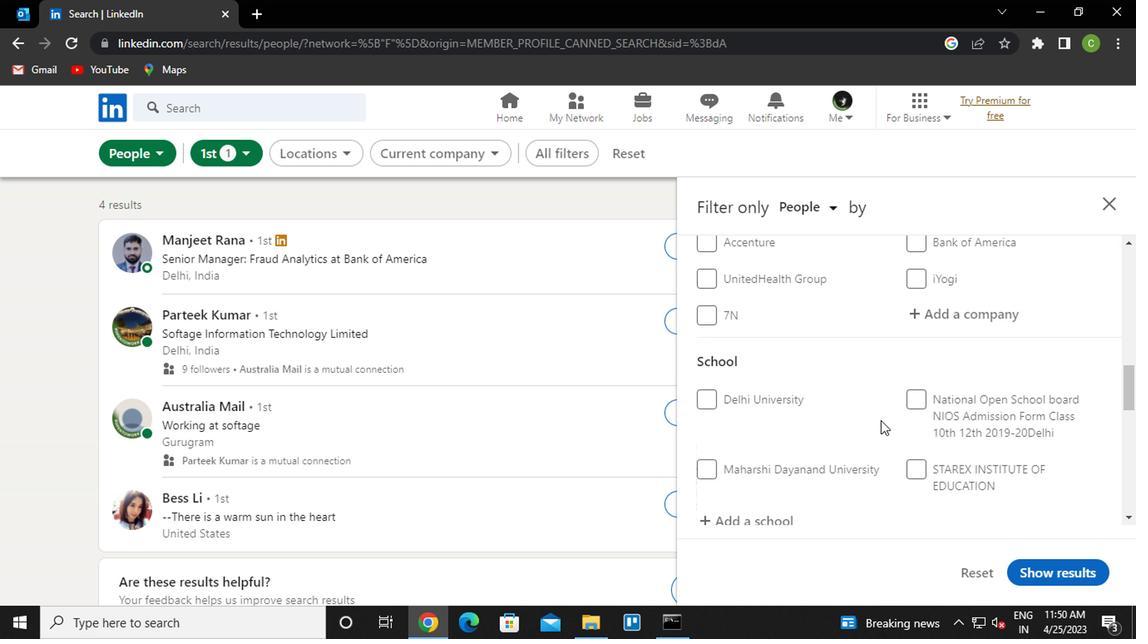 
Action: Mouse scrolled (741, 412) with delta (0, 0)
Screenshot: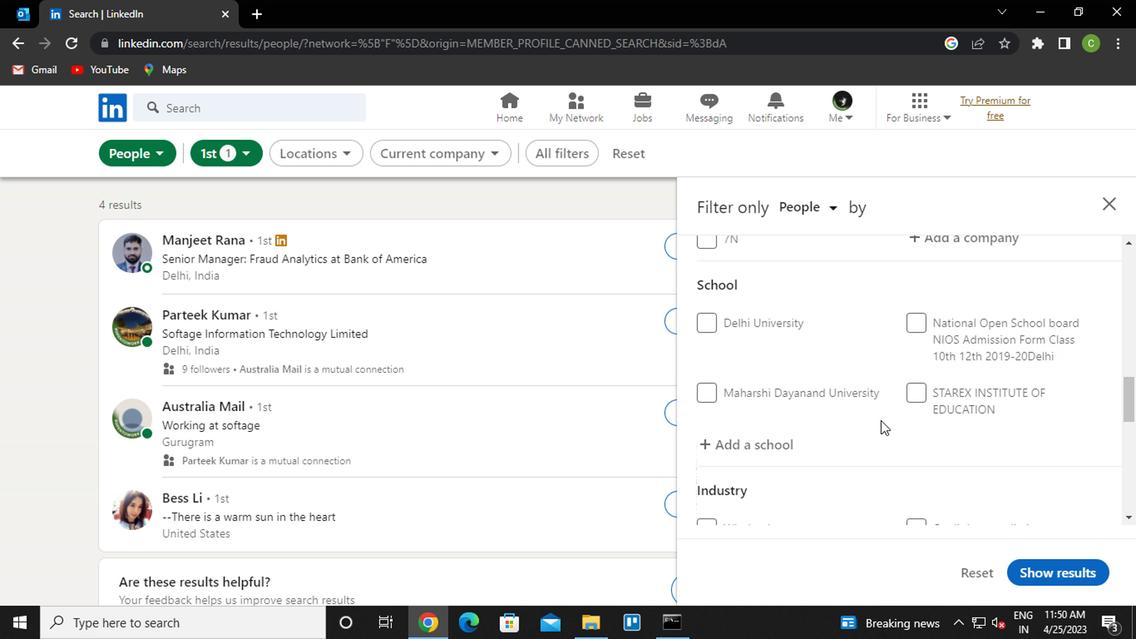 
Action: Mouse moved to (741, 413)
Screenshot: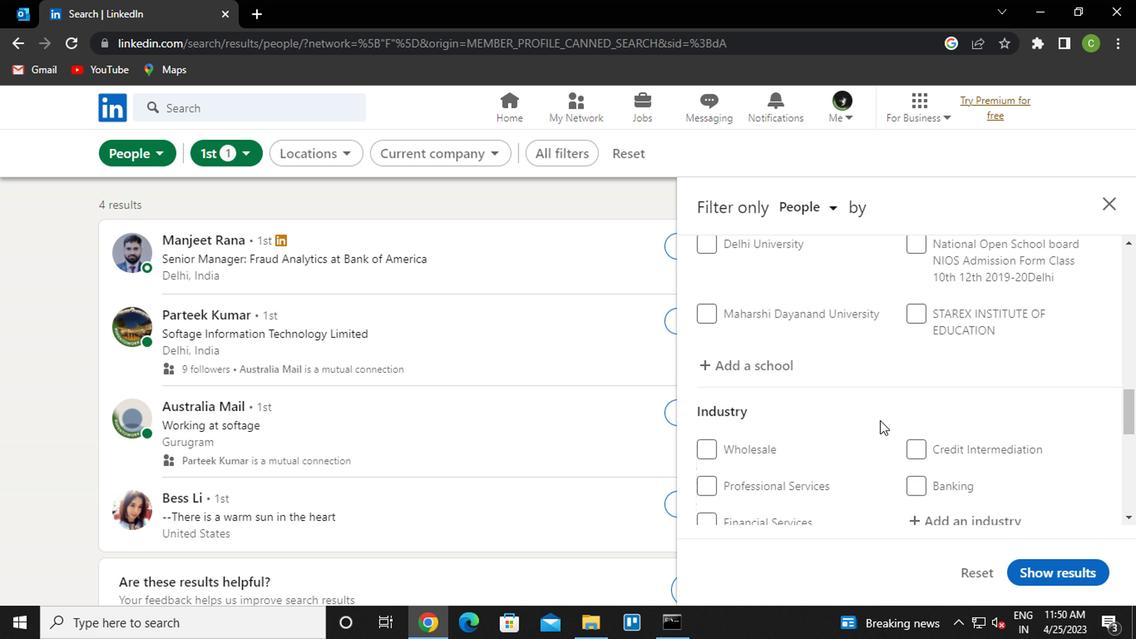 
Action: Mouse scrolled (741, 412) with delta (0, 0)
Screenshot: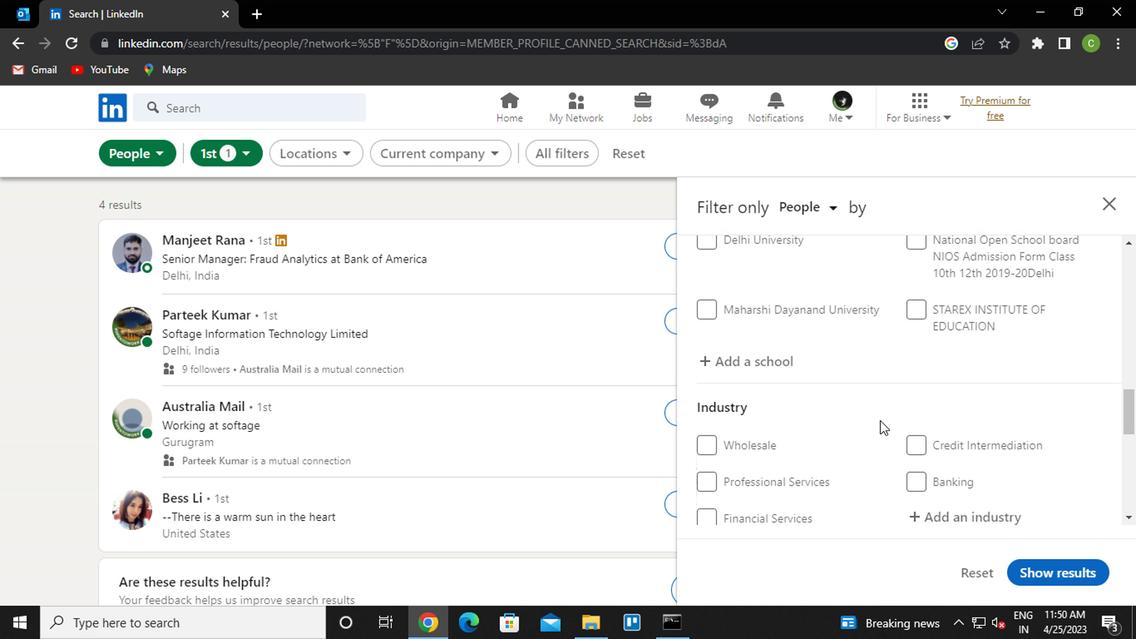 
Action: Mouse moved to (647, 368)
Screenshot: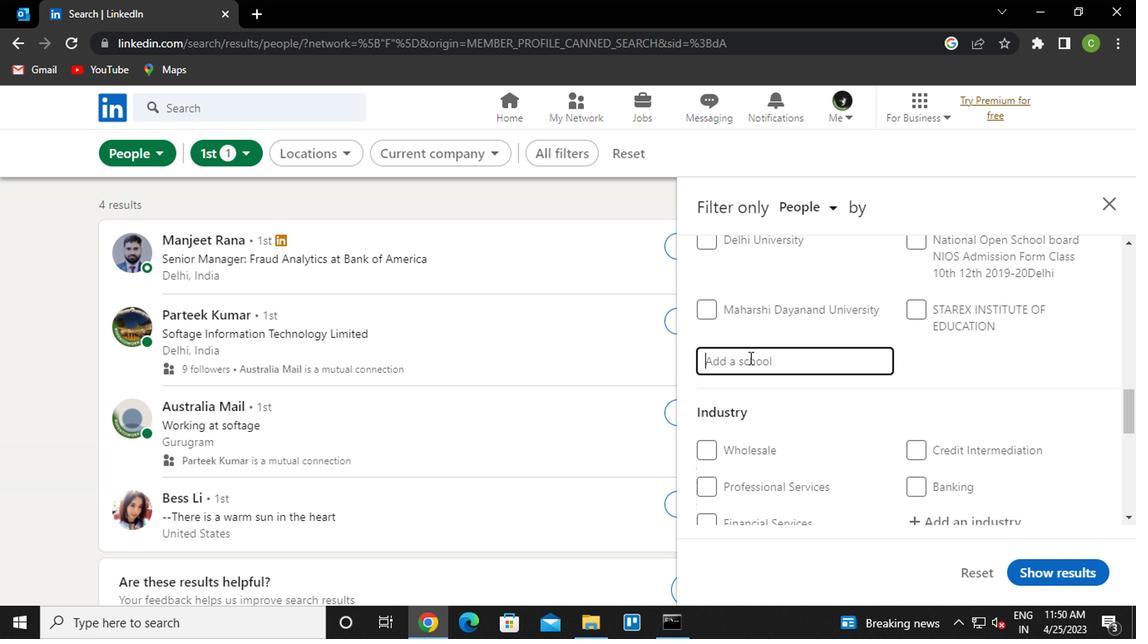 
Action: Mouse pressed left at (647, 368)
Screenshot: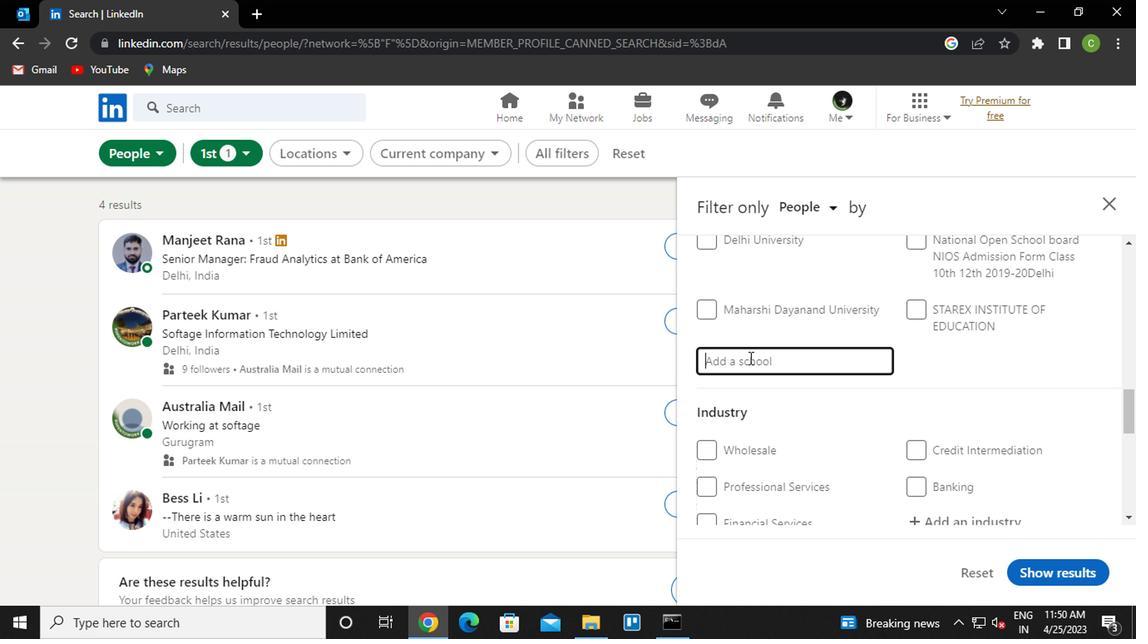 
Action: Mouse moved to (733, 401)
Screenshot: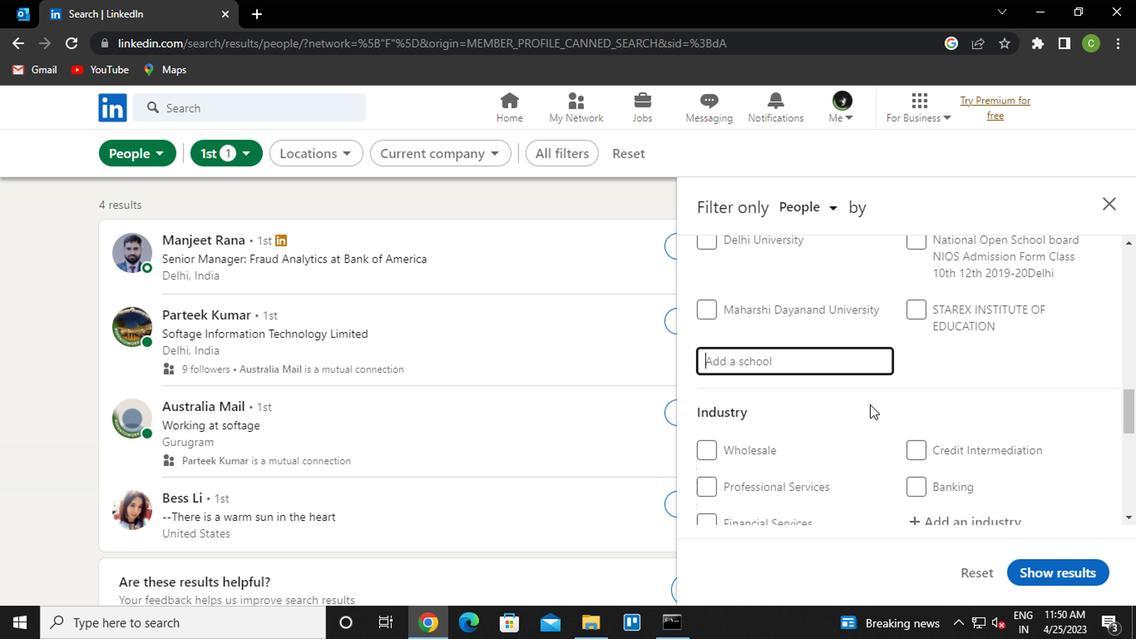 
Action: Key pressed <Key.caps_lock>K<Key.caps_lock>AMLA<Key.space>
Screenshot: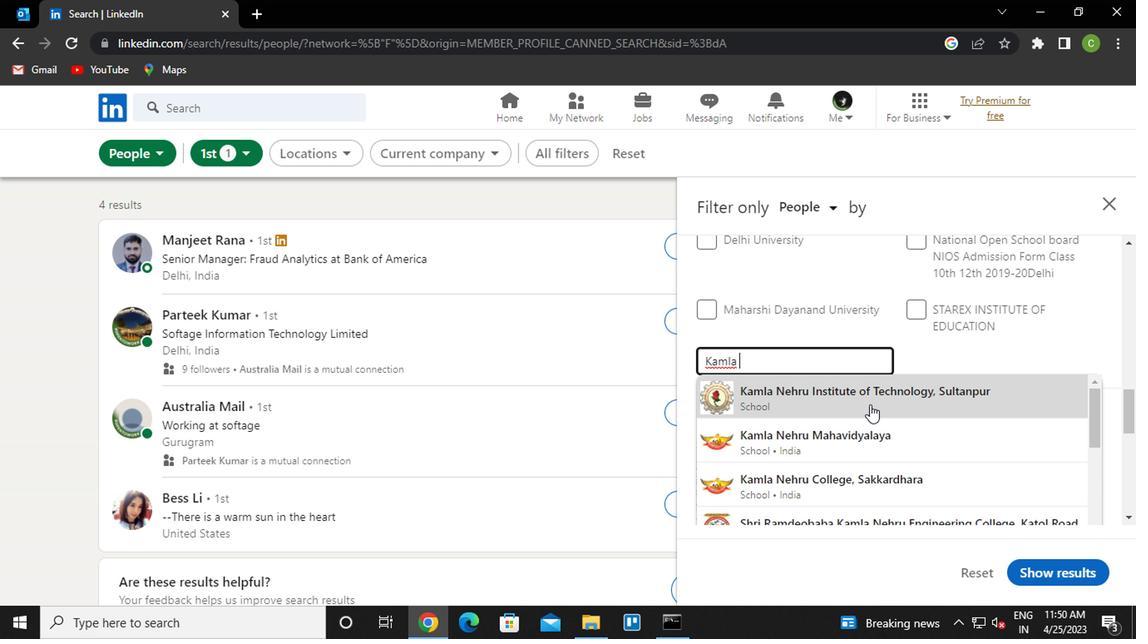 
Action: Mouse scrolled (733, 402) with delta (0, 0)
Screenshot: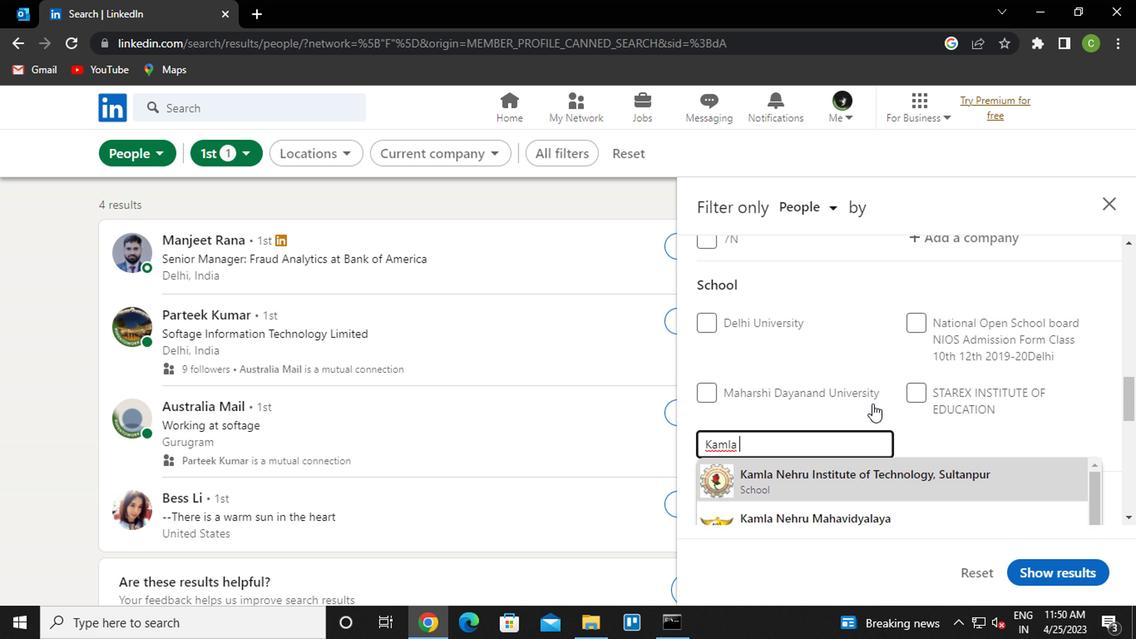 
Action: Mouse moved to (731, 452)
Screenshot: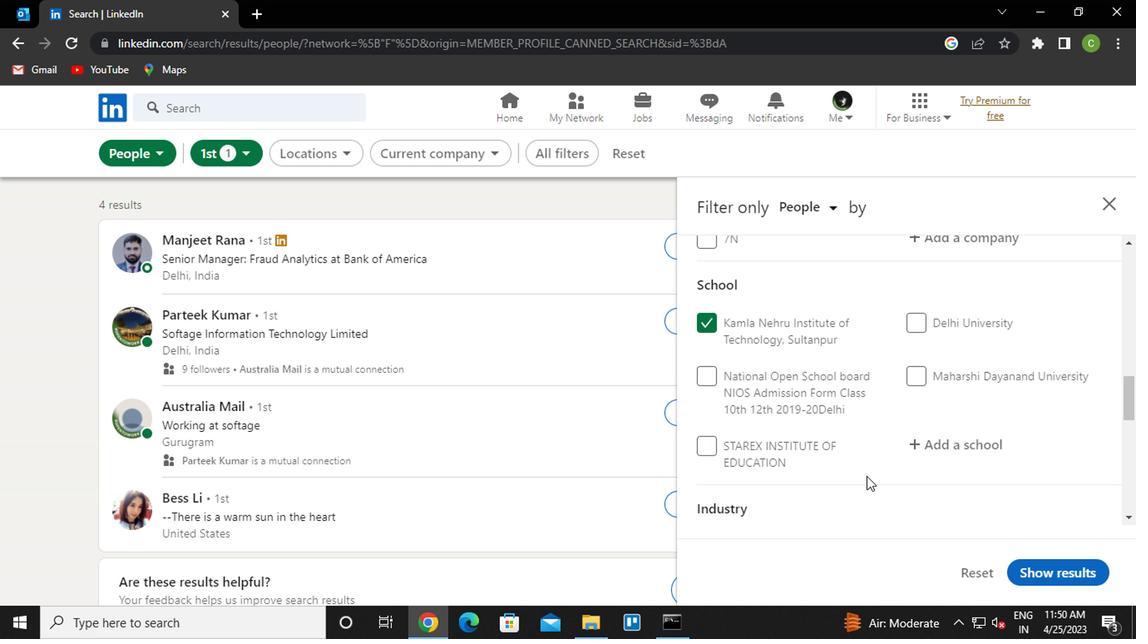 
Action: Mouse pressed left at (731, 452)
Screenshot: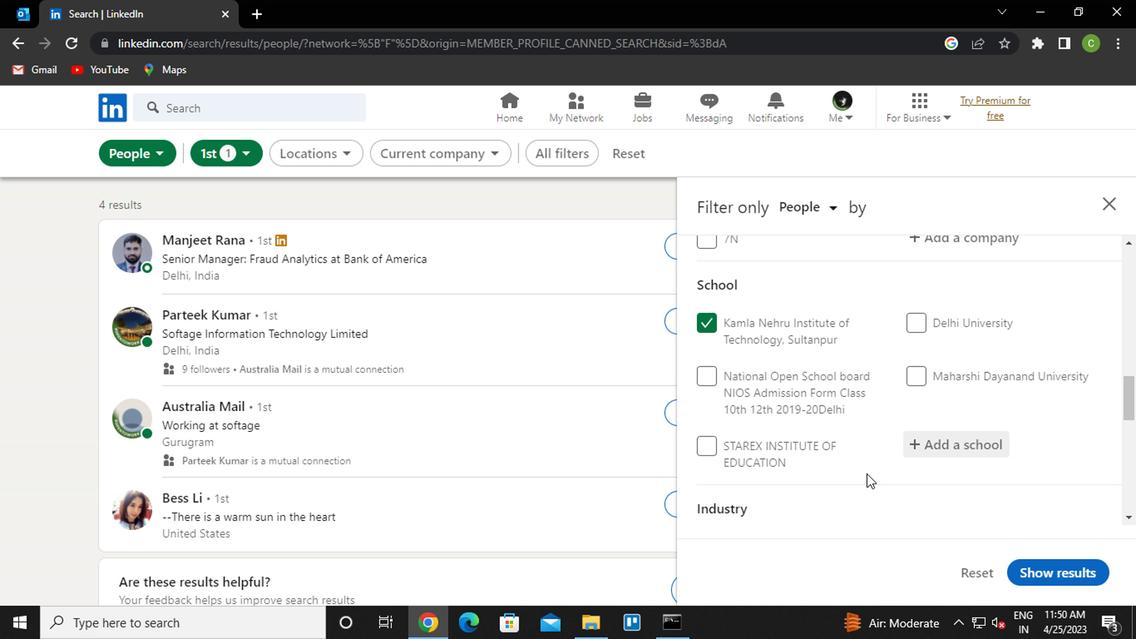 
Action: Mouse moved to (738, 419)
Screenshot: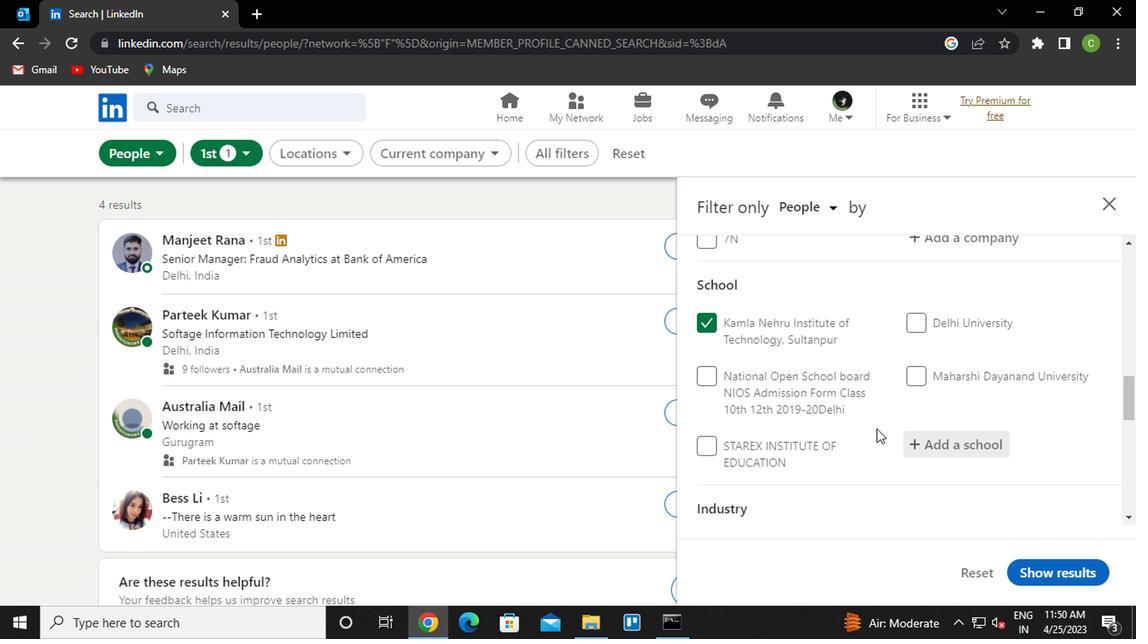 
Action: Mouse scrolled (738, 418) with delta (0, 0)
Screenshot: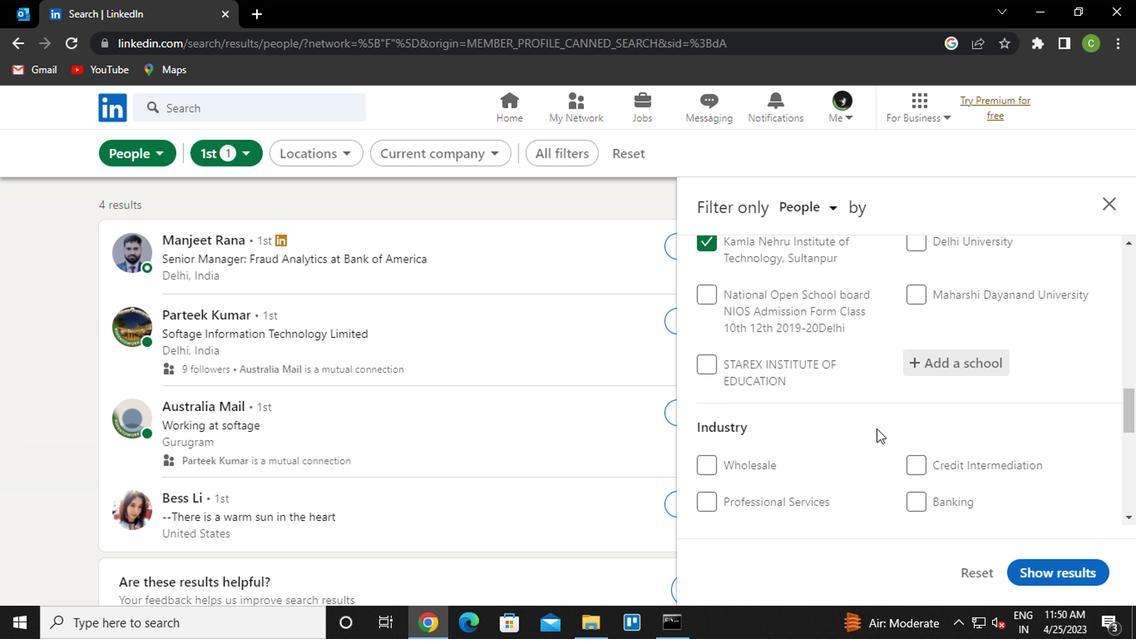 
Action: Mouse moved to (720, 417)
Screenshot: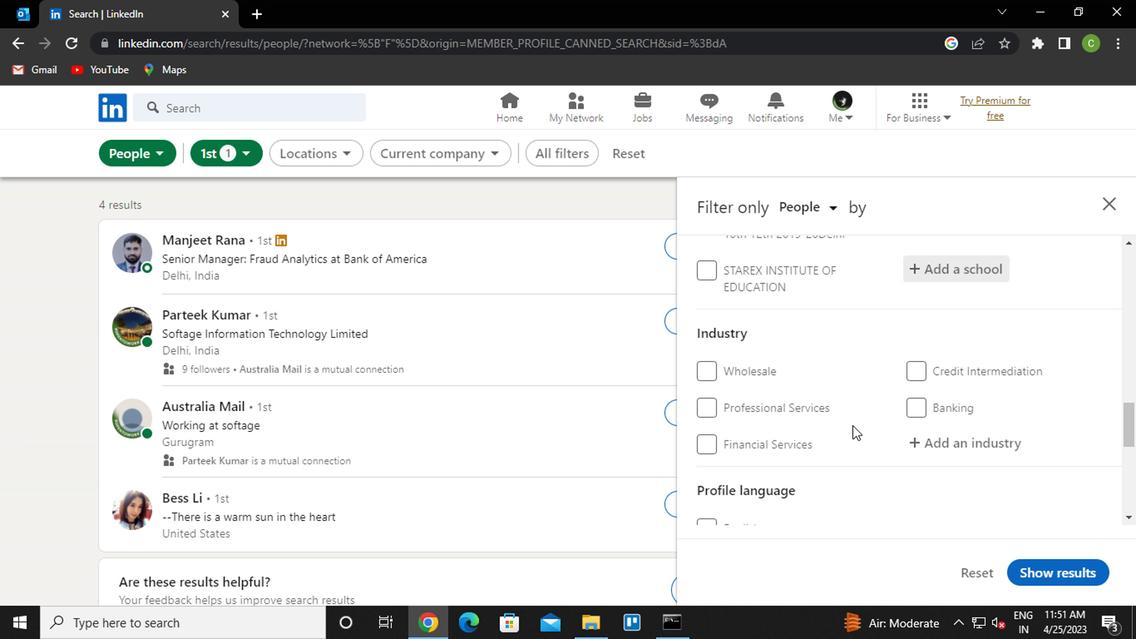 
Action: Mouse scrolled (720, 416) with delta (0, 0)
Screenshot: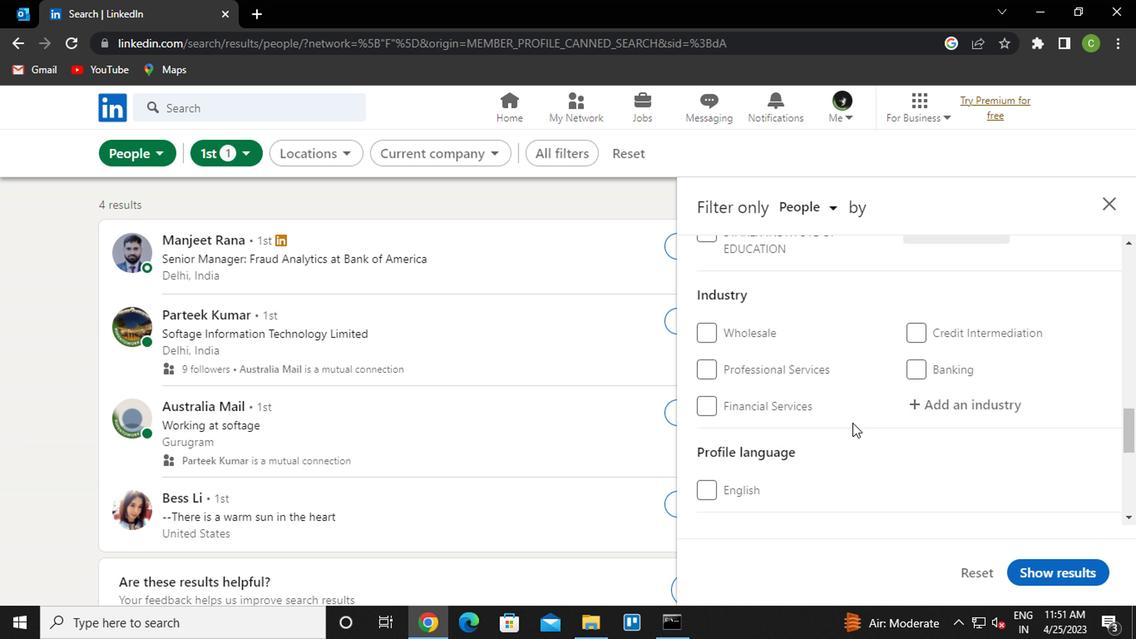 
Action: Mouse scrolled (720, 416) with delta (0, 0)
Screenshot: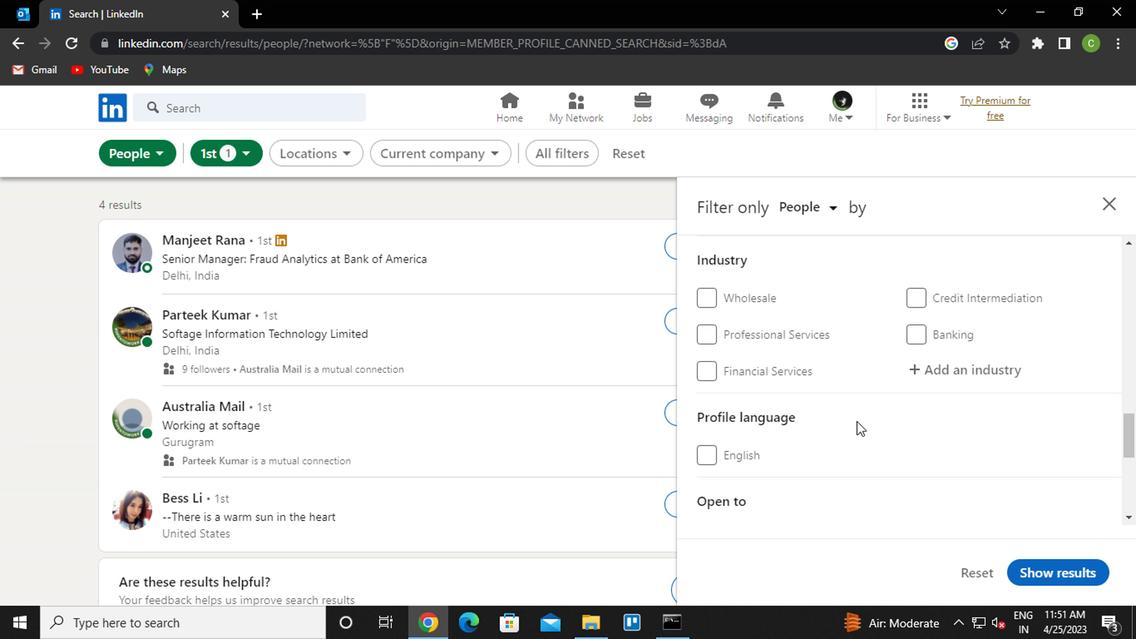 
Action: Mouse moved to (805, 372)
Screenshot: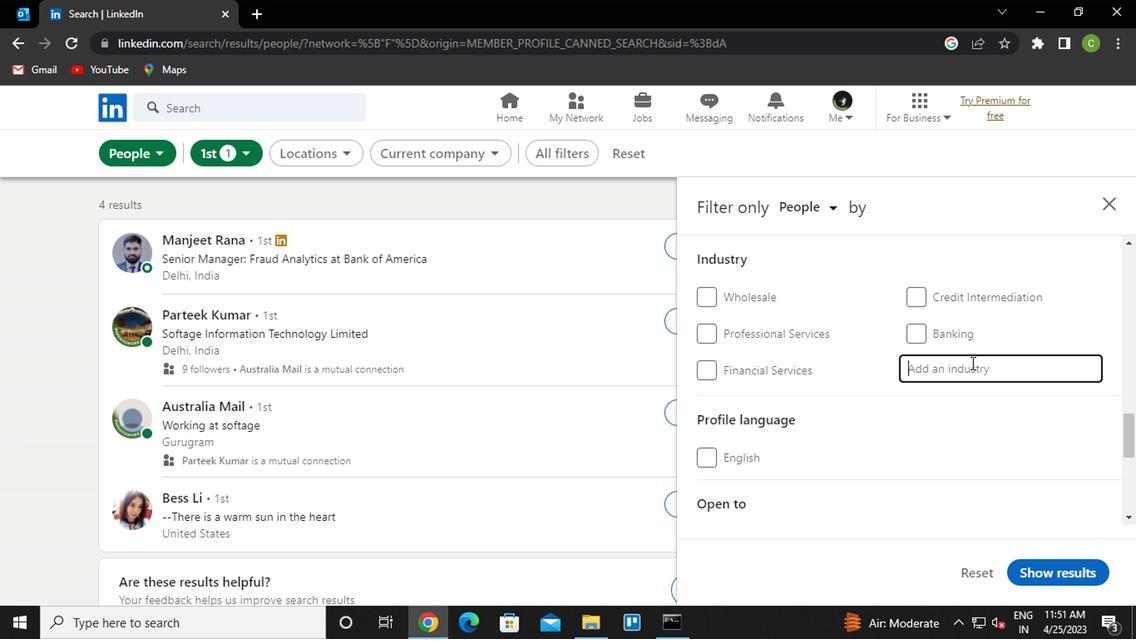 
Action: Mouse pressed left at (805, 372)
Screenshot: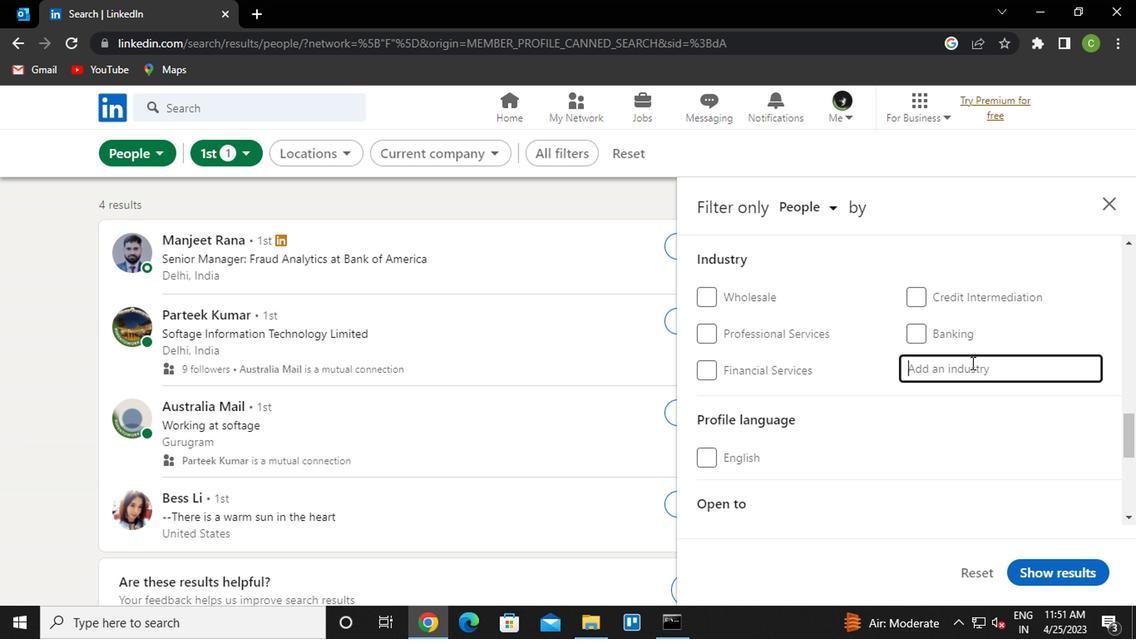 
Action: Mouse moved to (754, 418)
Screenshot: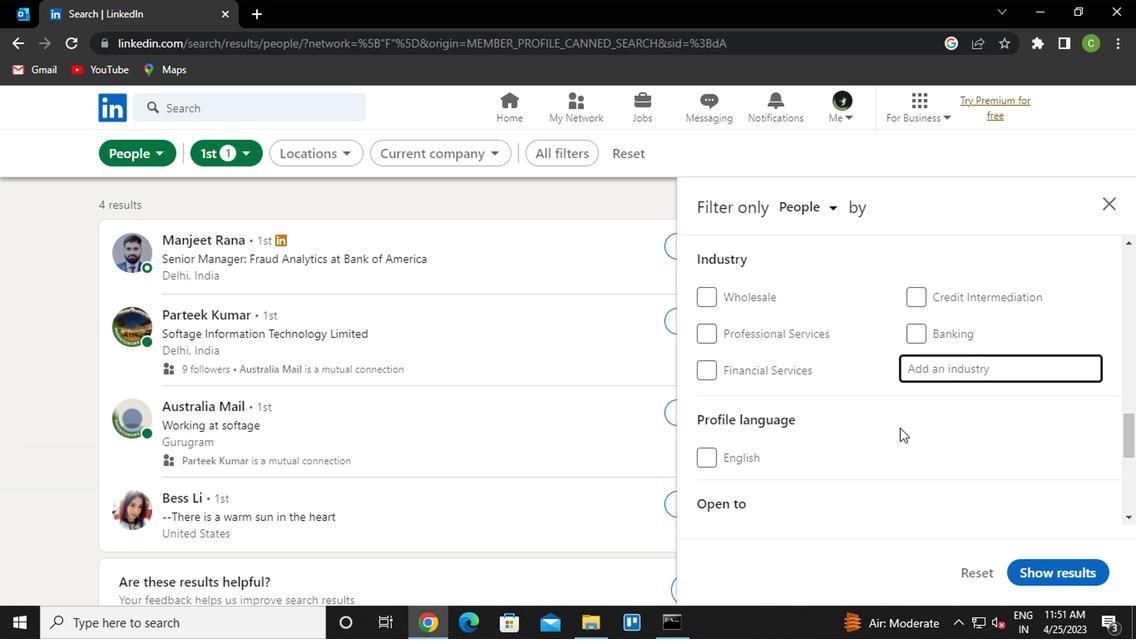 
Action: Key pressed <Key.caps_lock>R<Key.caps_lock>ENEWABLE
Screenshot: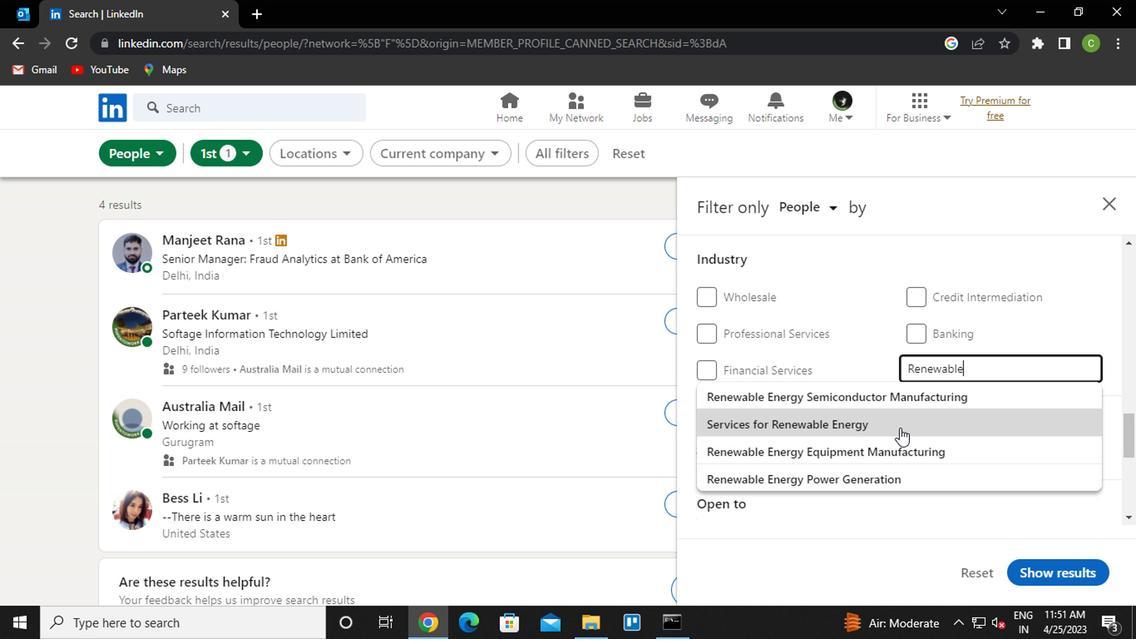 
Action: Mouse moved to (749, 400)
Screenshot: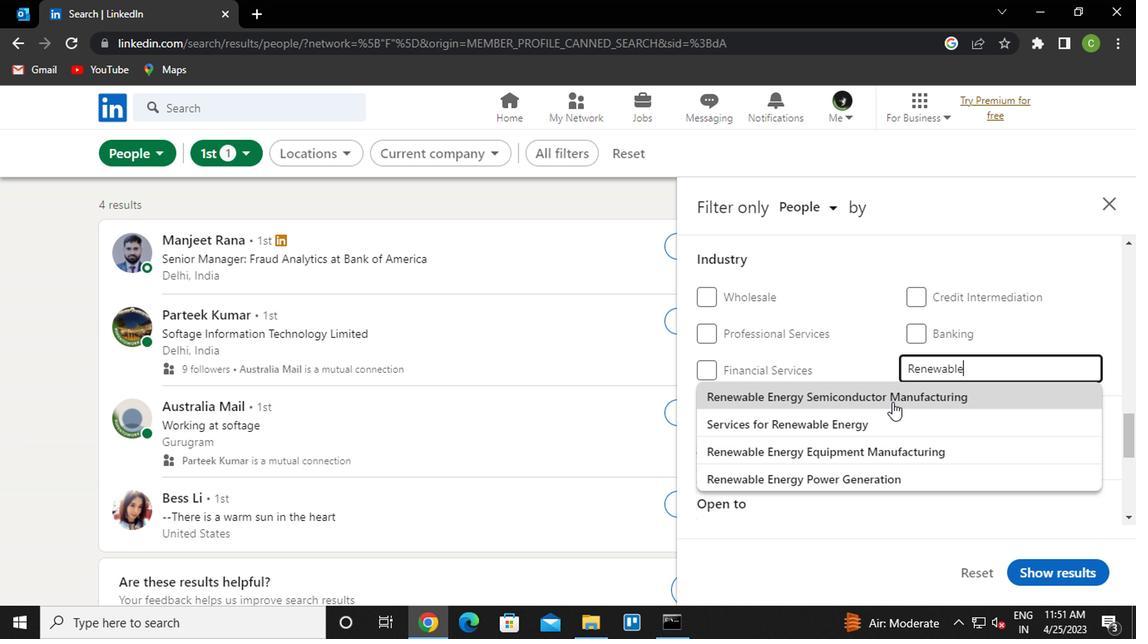 
Action: Mouse pressed left at (749, 400)
Screenshot: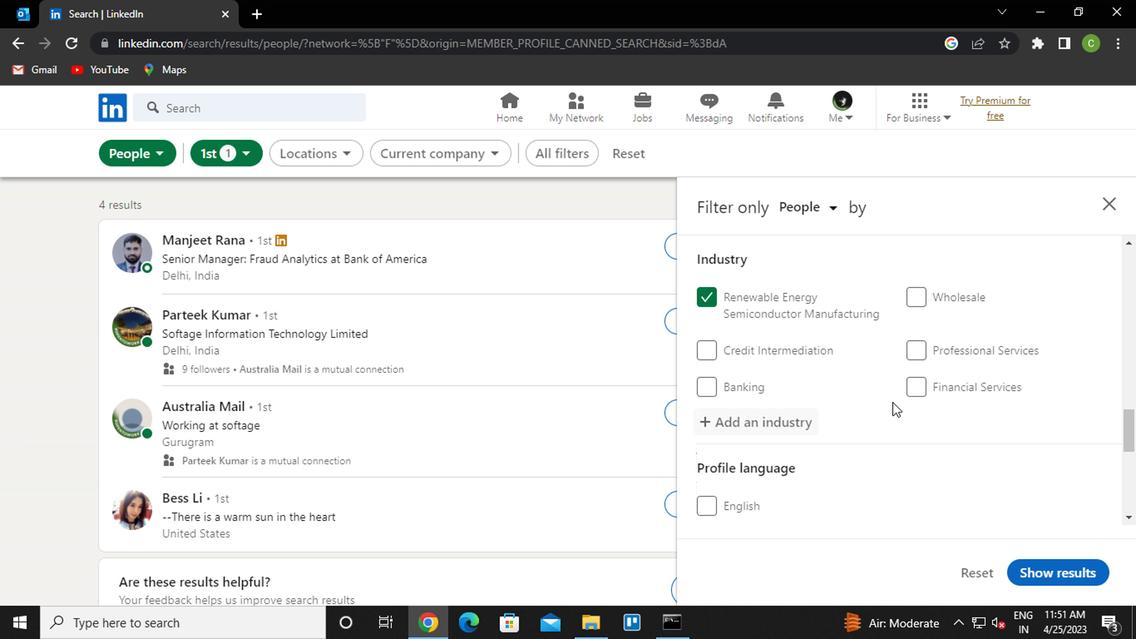 
Action: Mouse moved to (743, 402)
Screenshot: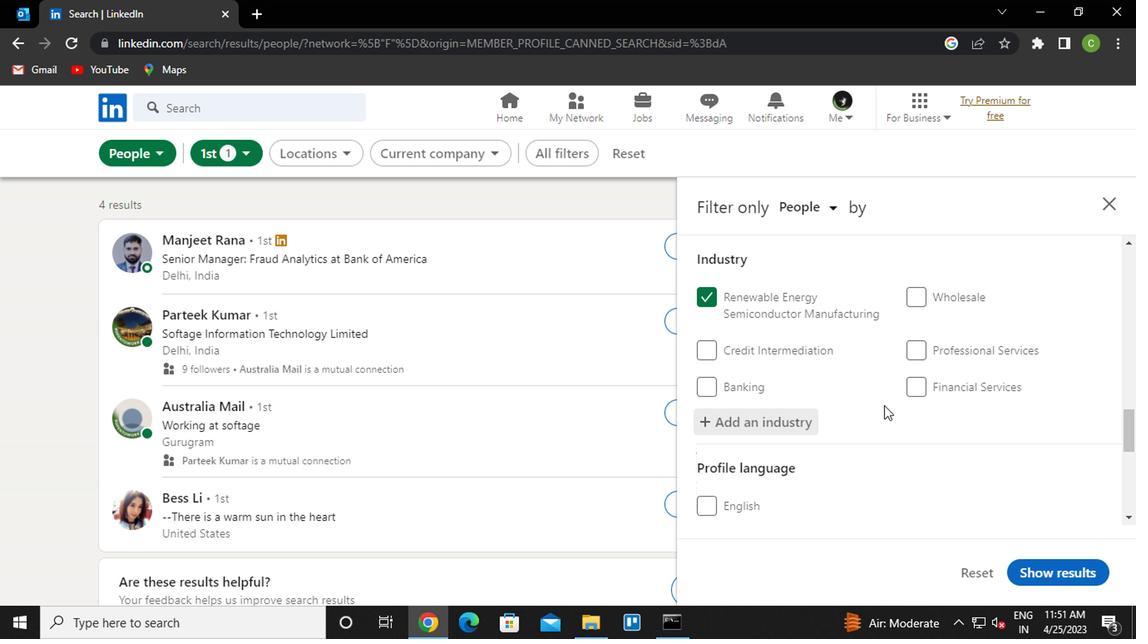 
Action: Mouse scrolled (743, 401) with delta (0, 0)
Screenshot: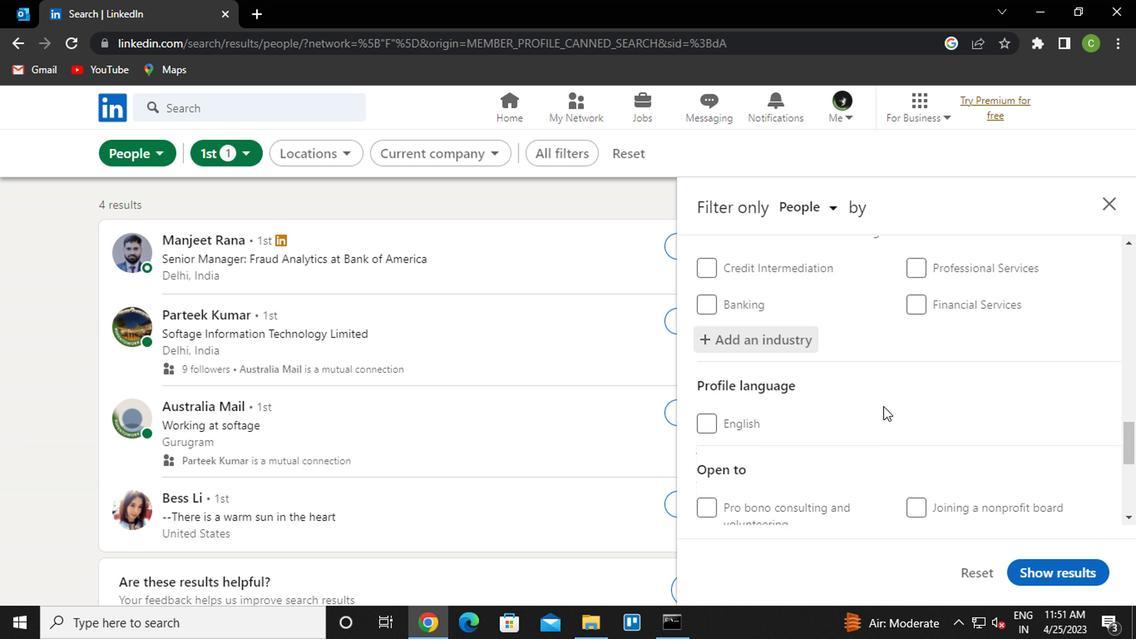 
Action: Mouse moved to (668, 408)
Screenshot: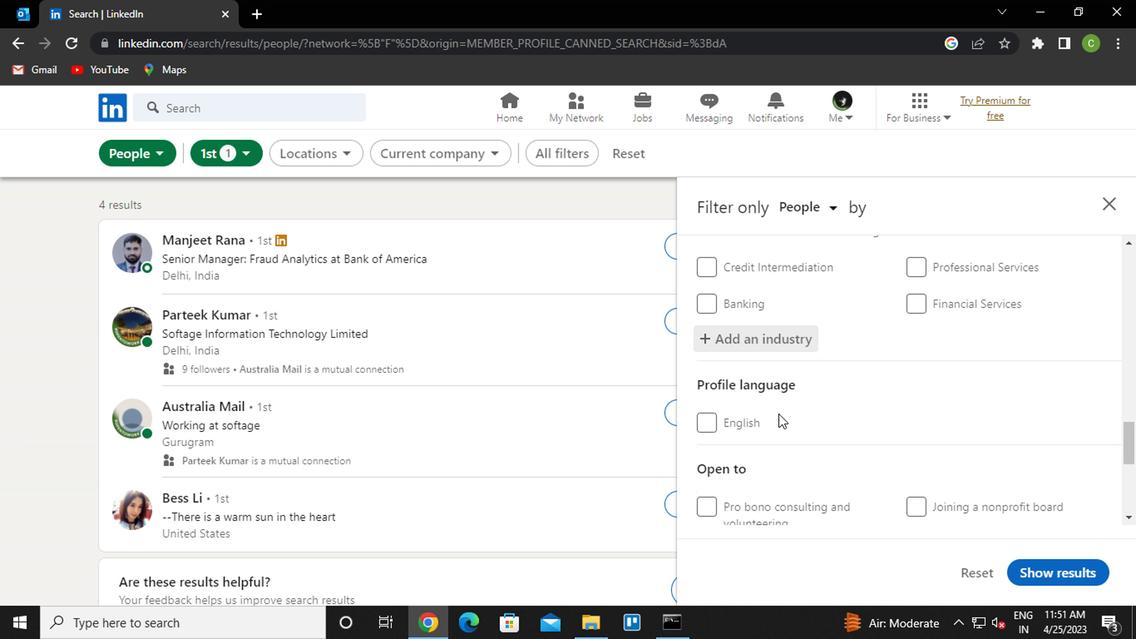 
Action: Mouse scrolled (668, 409) with delta (0, 0)
Screenshot: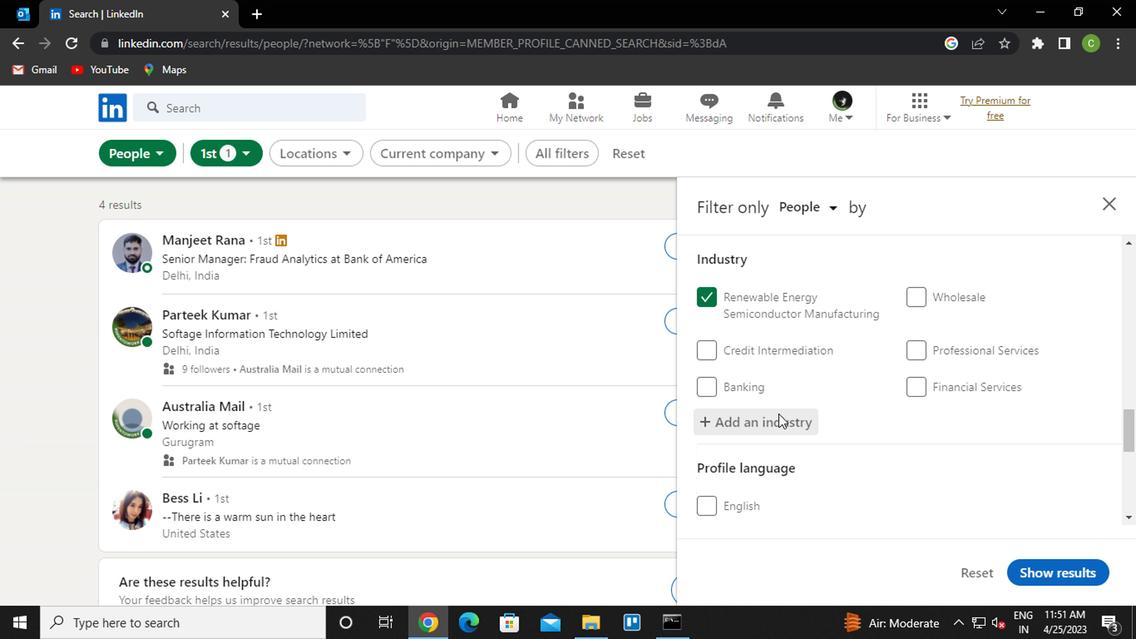 
Action: Mouse moved to (684, 409)
Screenshot: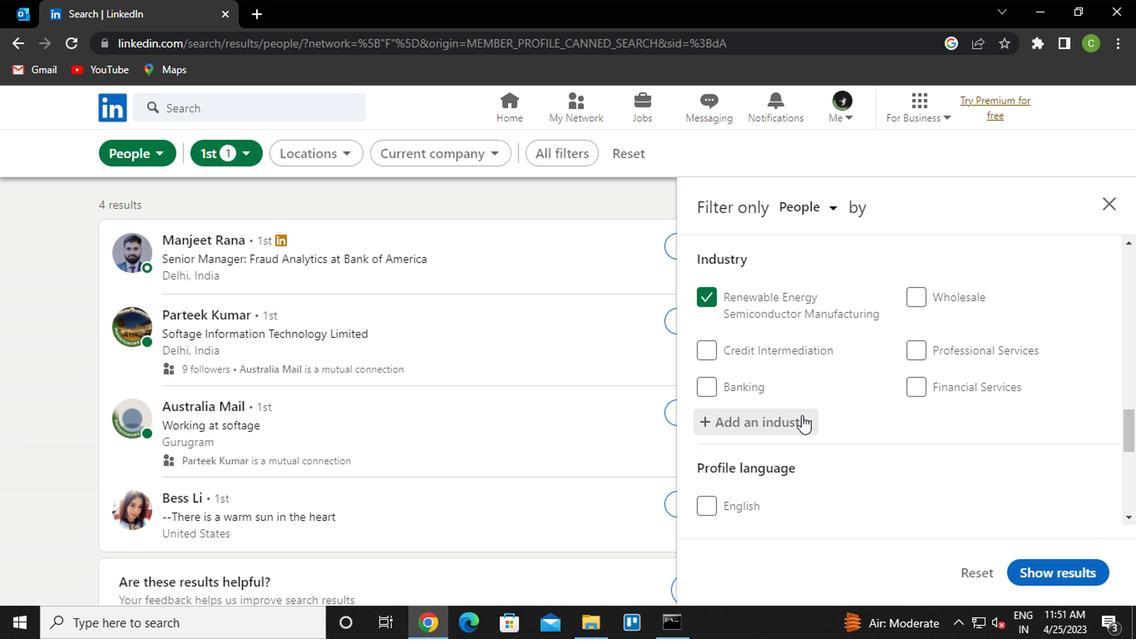 
Action: Mouse scrolled (684, 409) with delta (0, 0)
Screenshot: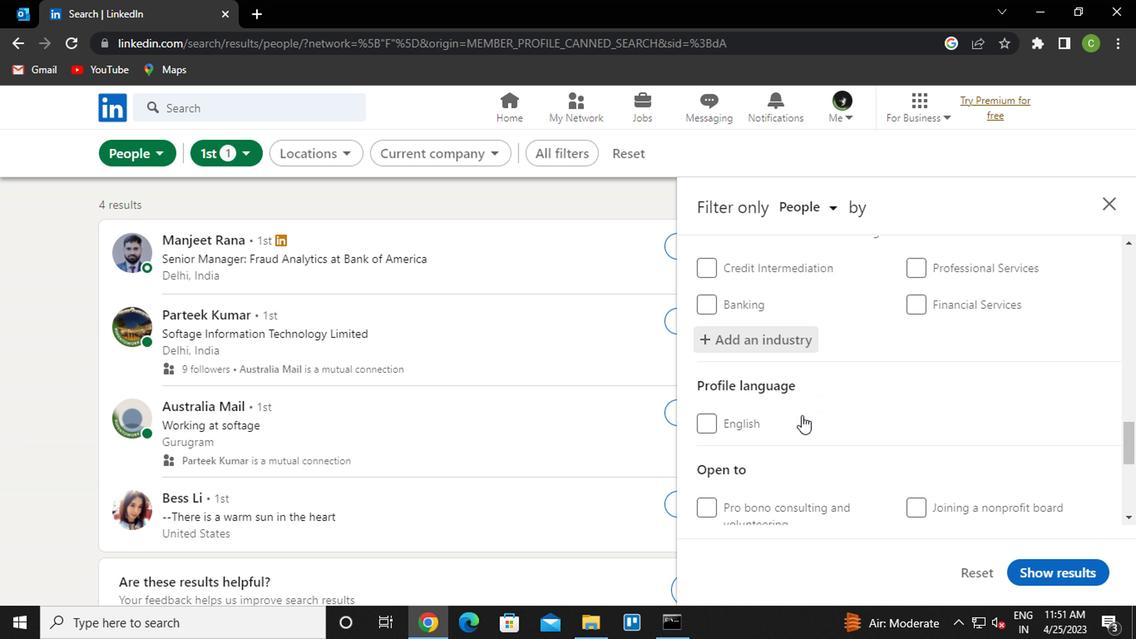 
Action: Mouse moved to (664, 422)
Screenshot: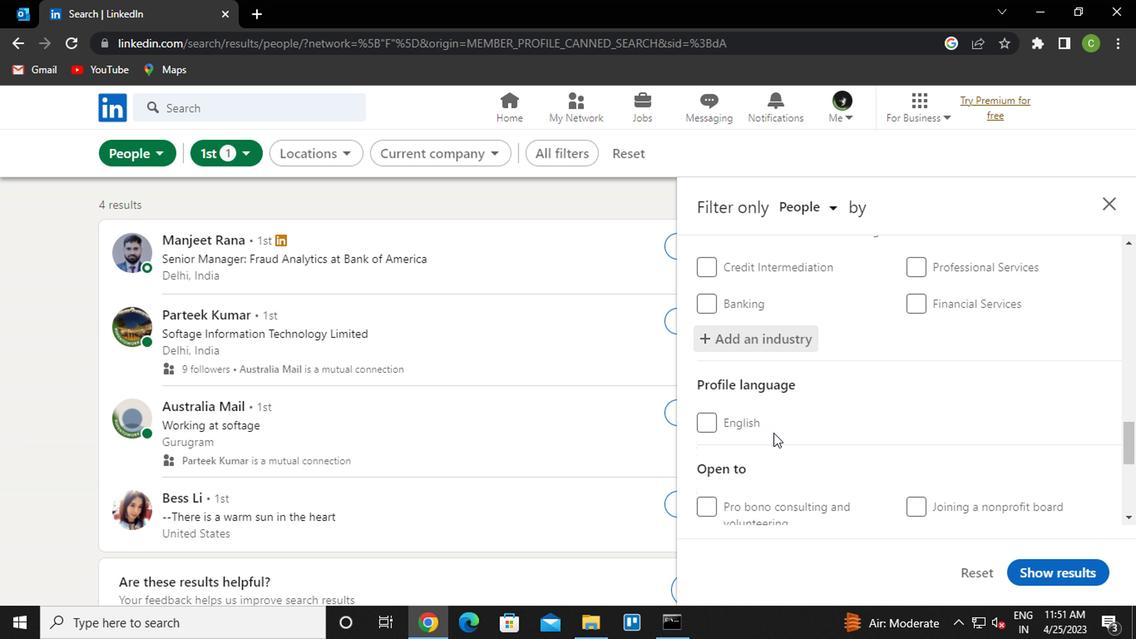 
Action: Mouse scrolled (664, 421) with delta (0, 0)
Screenshot: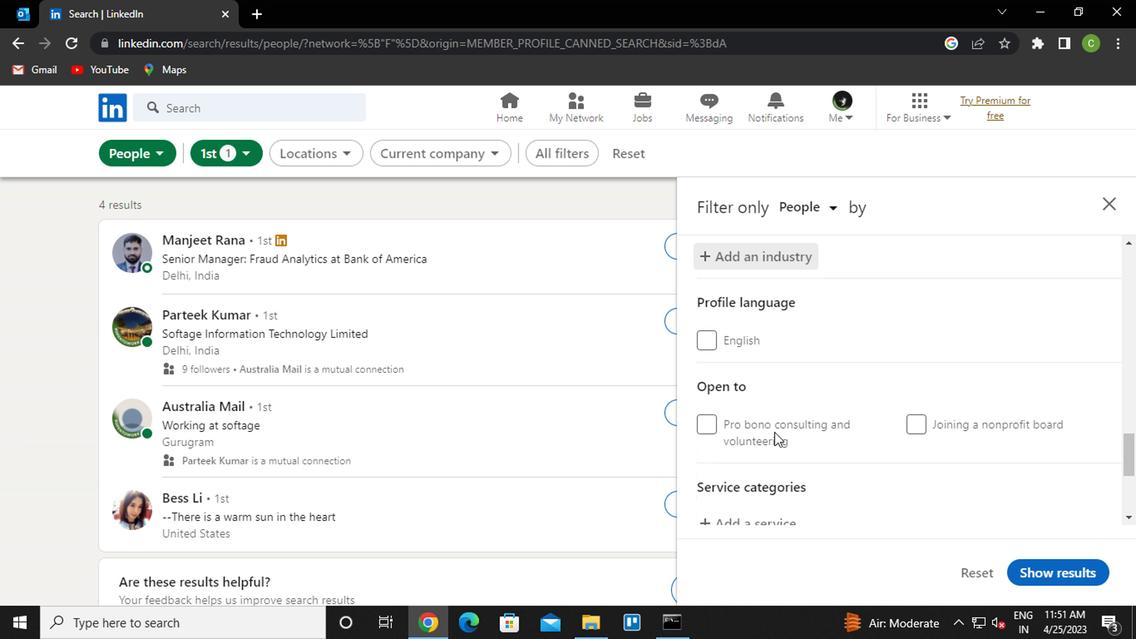 
Action: Mouse moved to (665, 421)
Screenshot: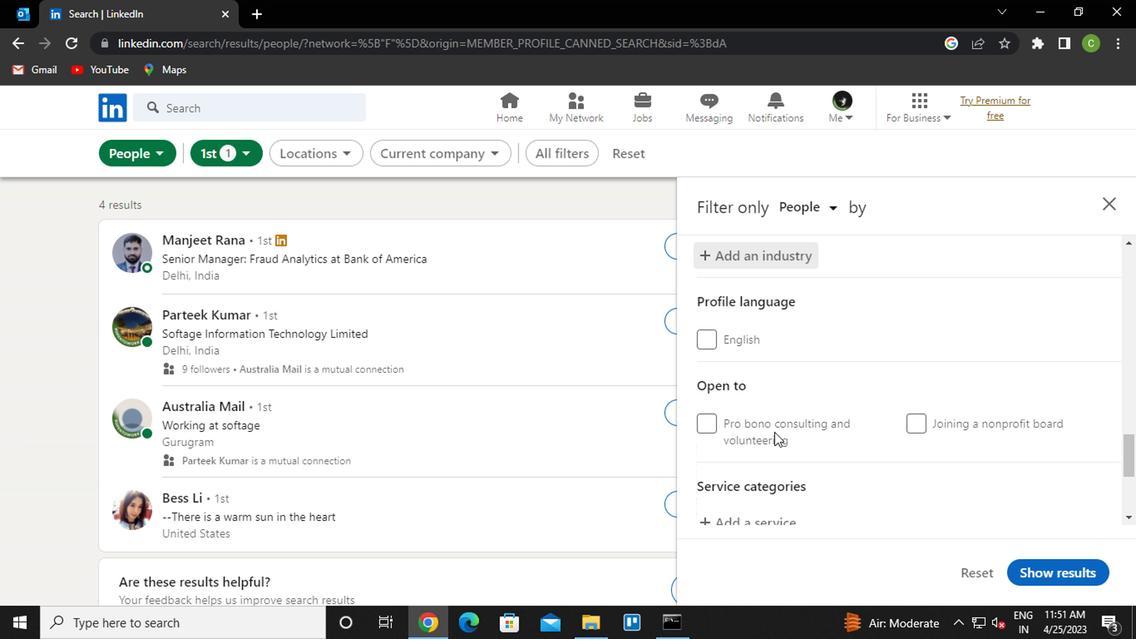 
Action: Mouse scrolled (665, 420) with delta (0, 0)
Screenshot: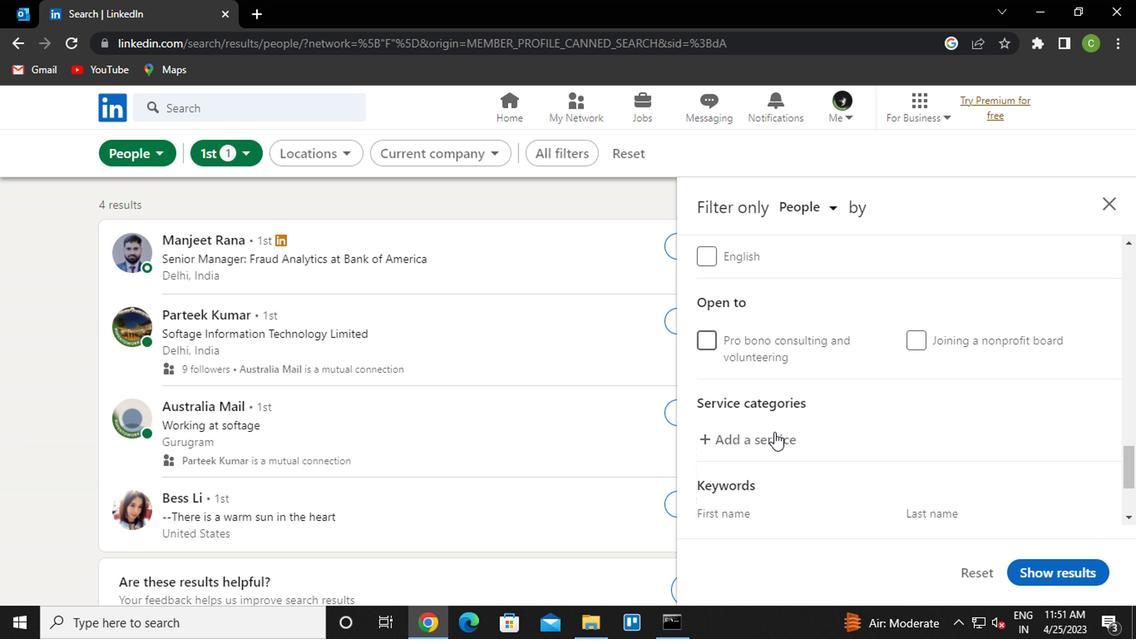 
Action: Mouse moved to (665, 420)
Screenshot: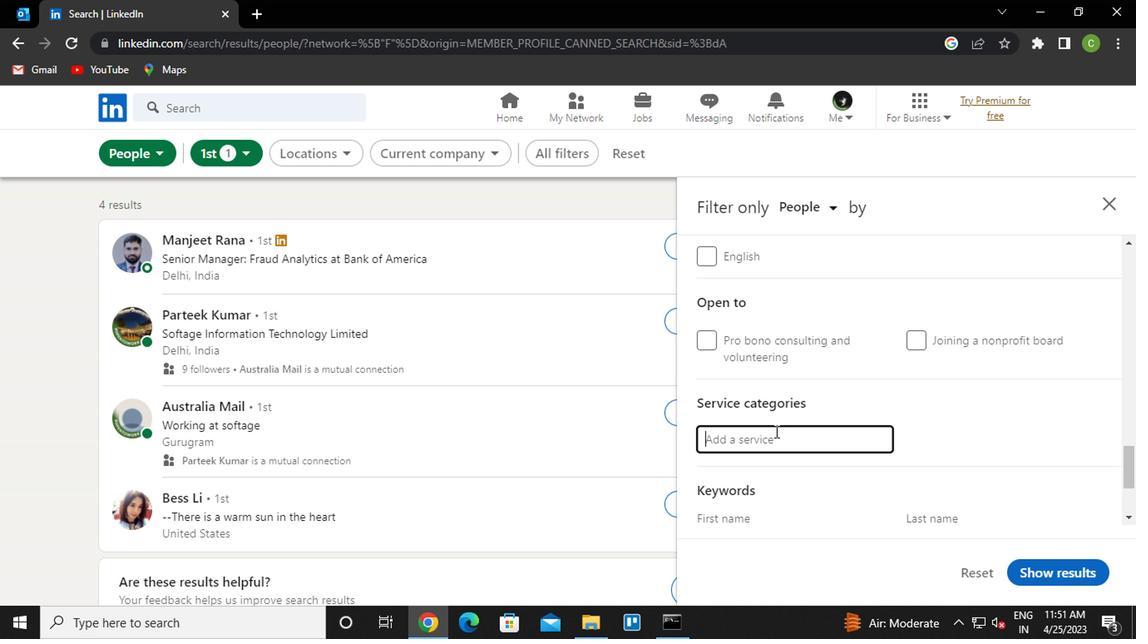 
Action: Mouse pressed left at (665, 420)
Screenshot: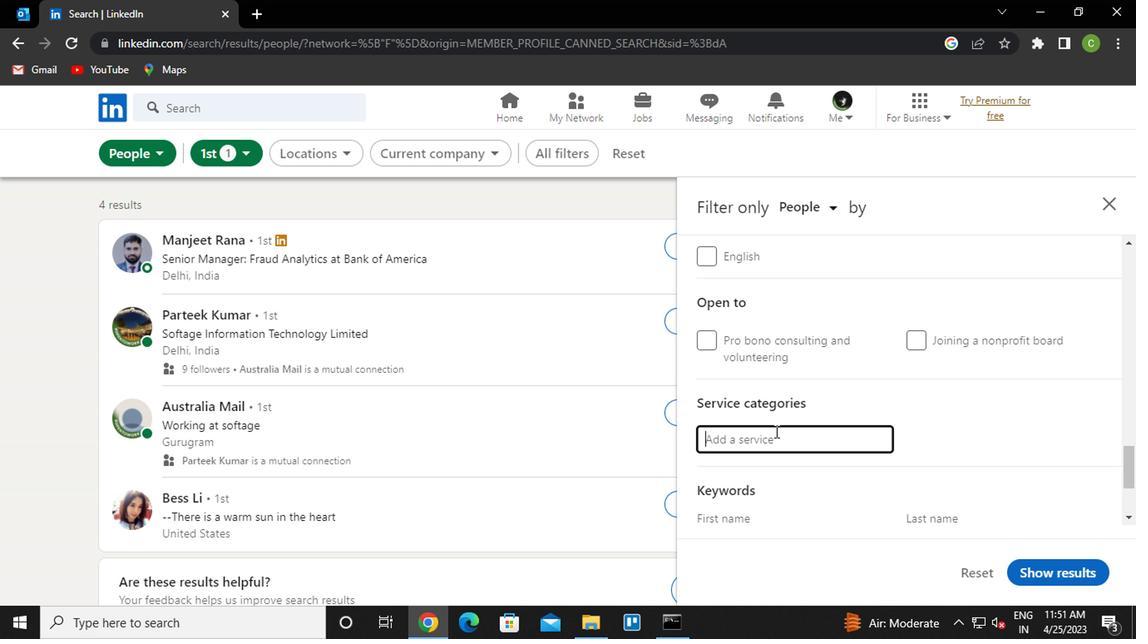 
Action: Mouse moved to (710, 425)
Screenshot: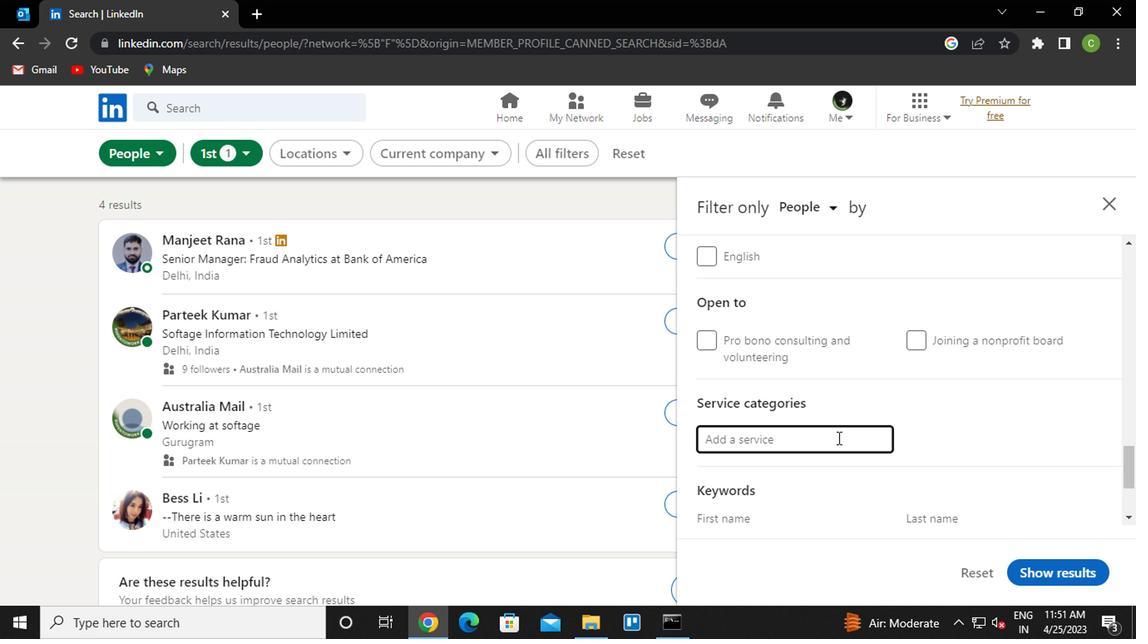 
Action: Key pressed <Key.caps_lock>I<Key.caps_lock>MMI
Screenshot: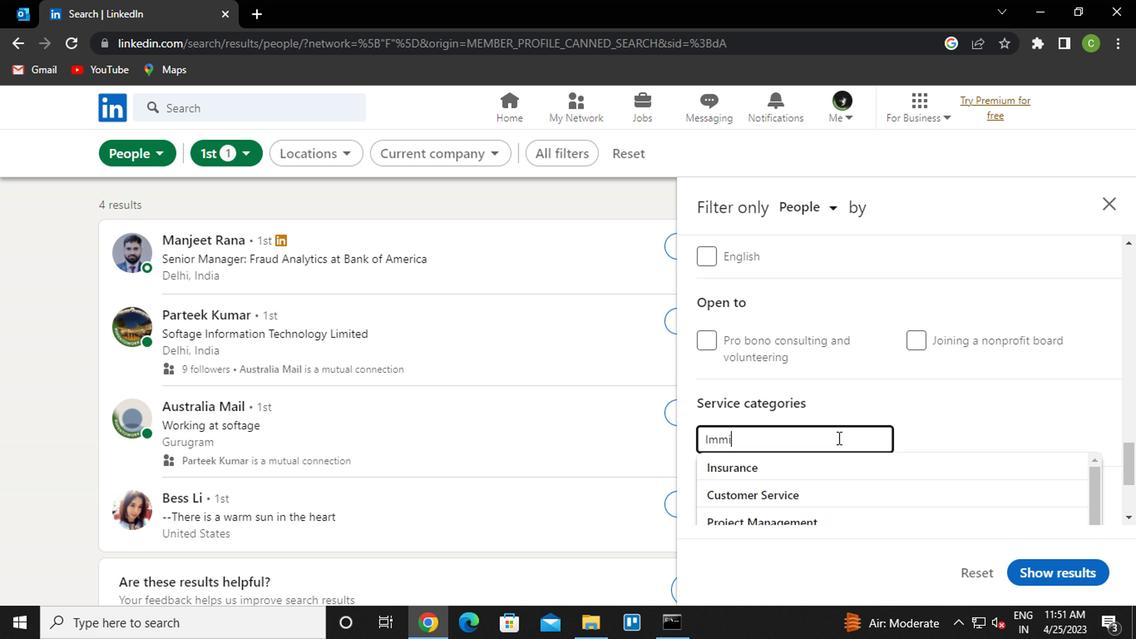 
Action: Mouse moved to (706, 448)
Screenshot: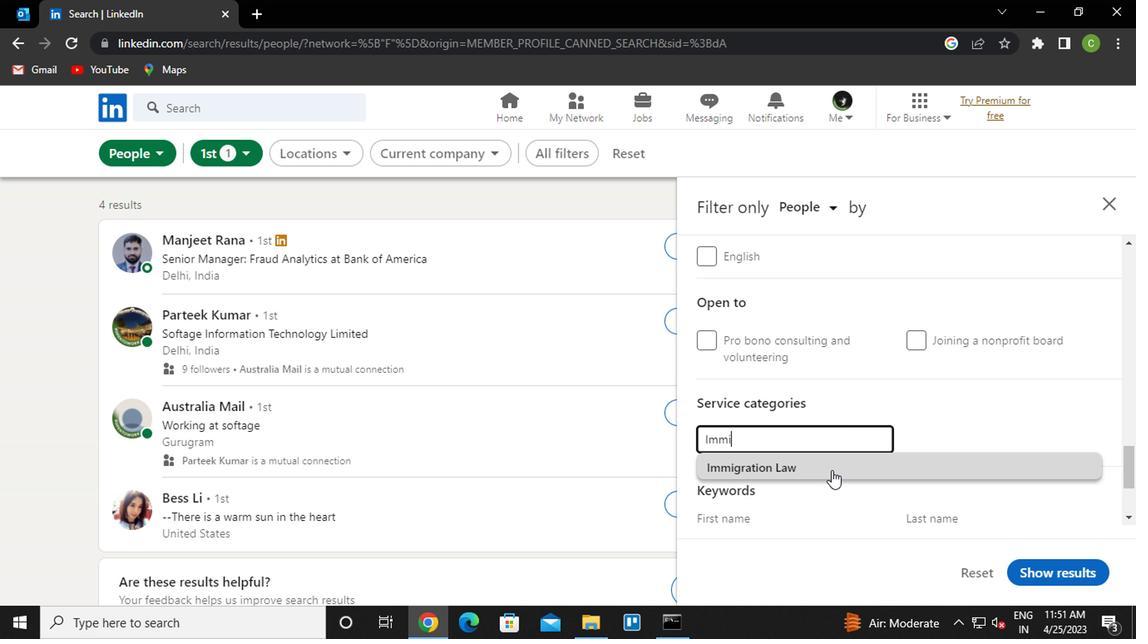 
Action: Mouse pressed left at (706, 448)
Screenshot: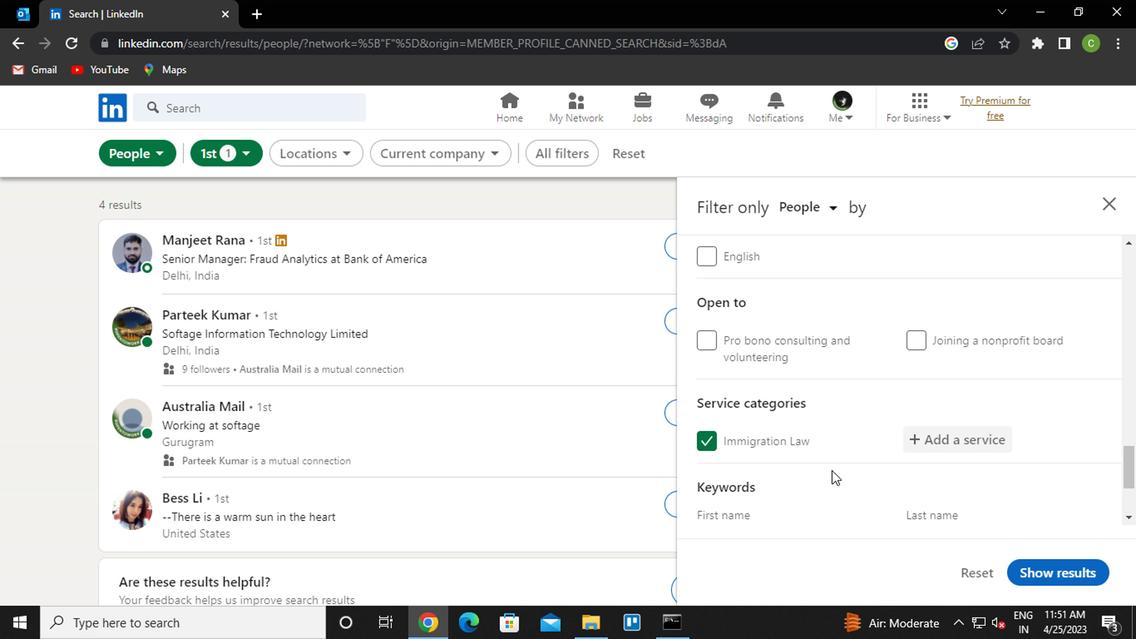 
Action: Mouse moved to (704, 450)
Screenshot: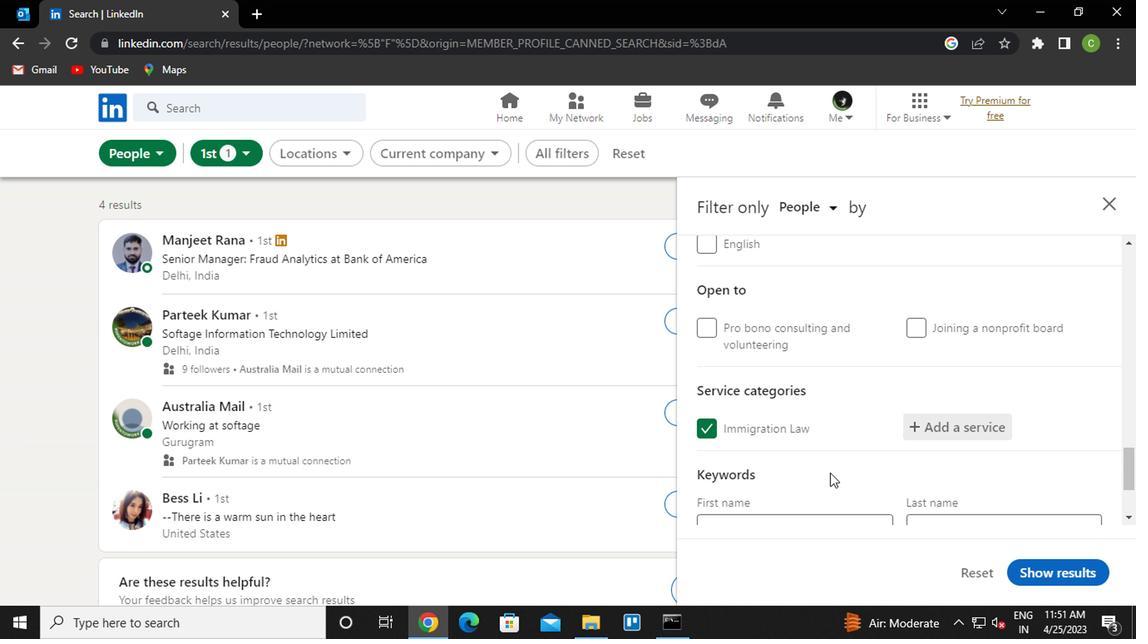 
Action: Mouse scrolled (704, 449) with delta (0, 0)
Screenshot: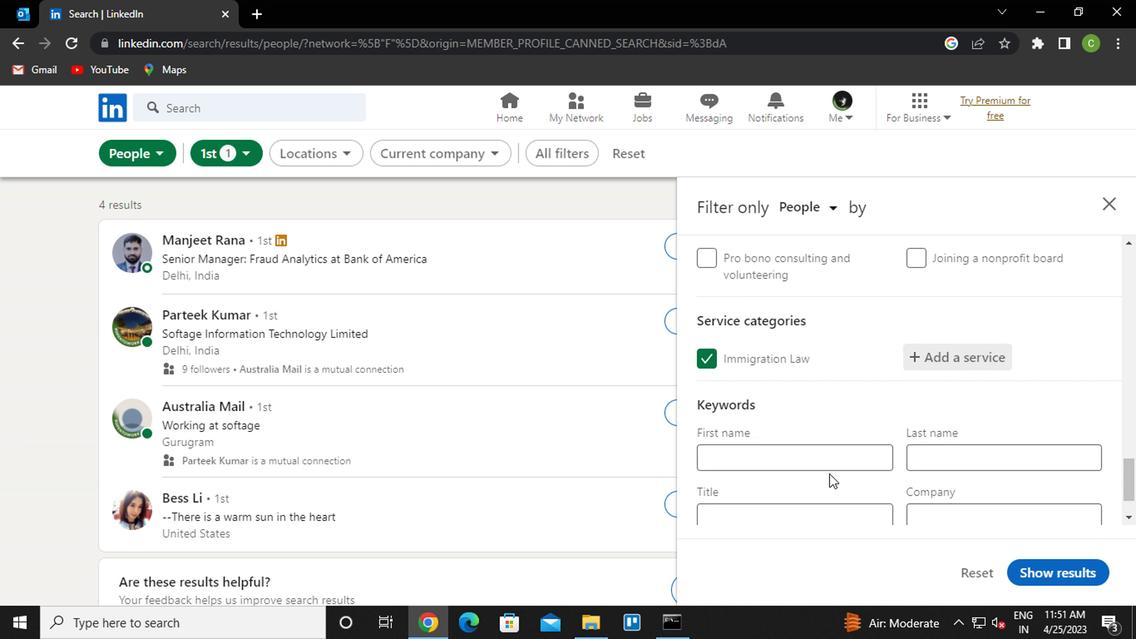 
Action: Mouse moved to (704, 451)
Screenshot: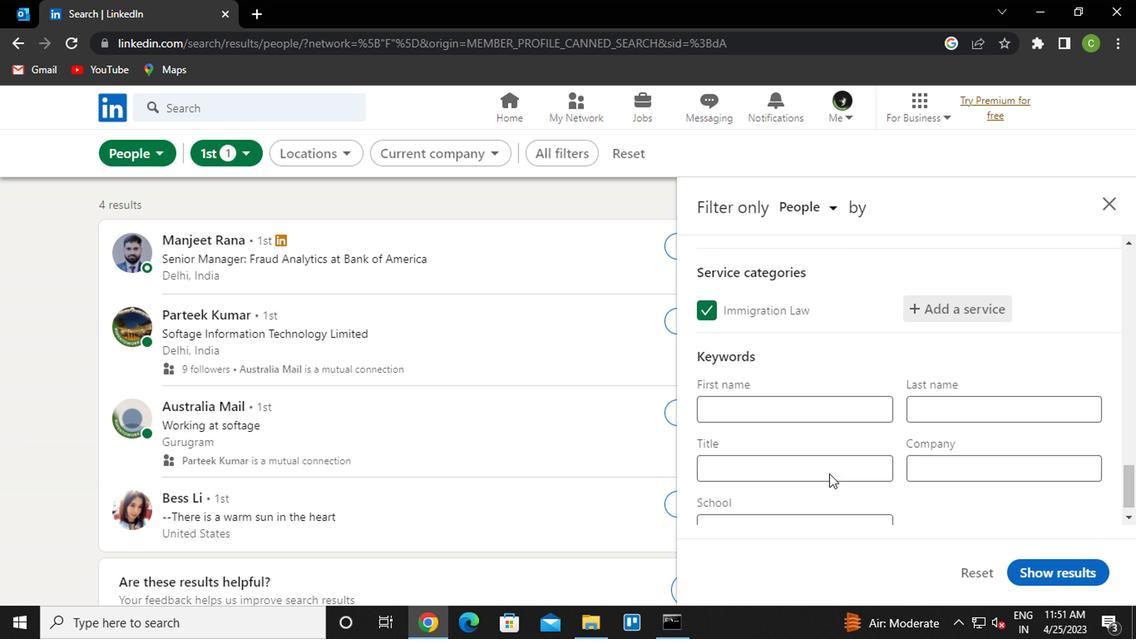
Action: Mouse scrolled (704, 450) with delta (0, 0)
Screenshot: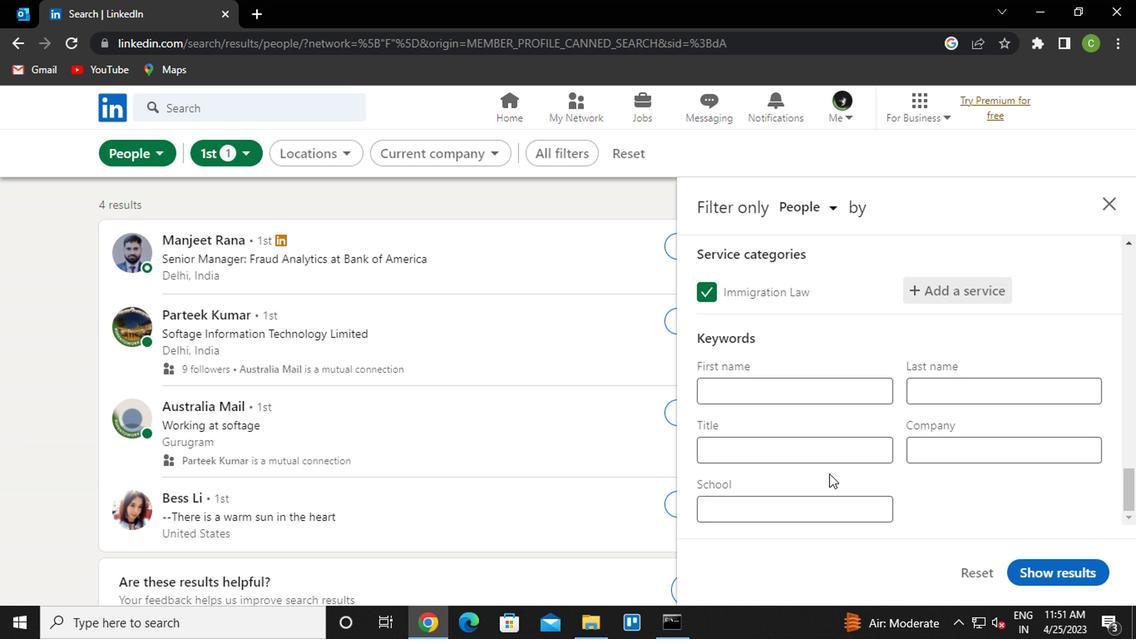 
Action: Mouse moved to (646, 434)
Screenshot: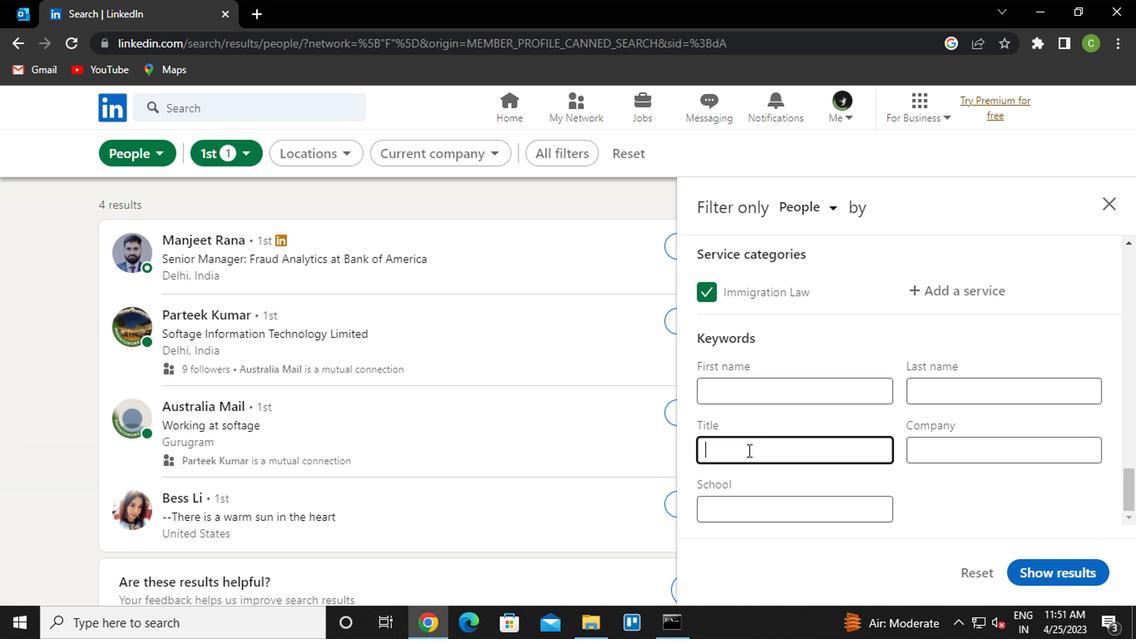 
Action: Mouse pressed left at (646, 434)
Screenshot: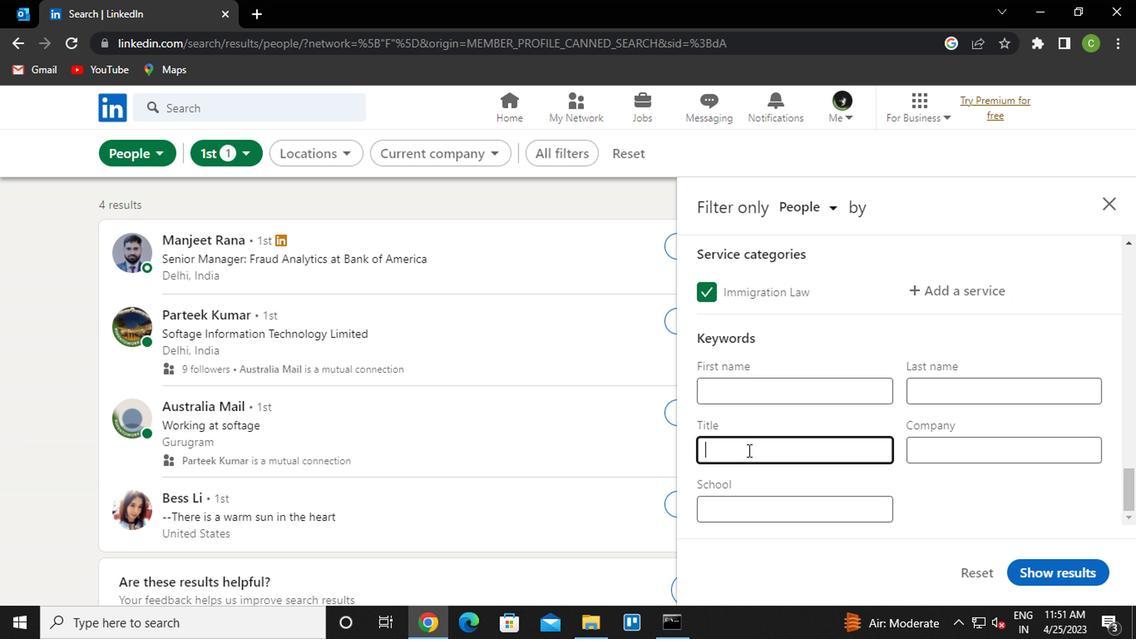 
Action: Mouse moved to (646, 435)
Screenshot: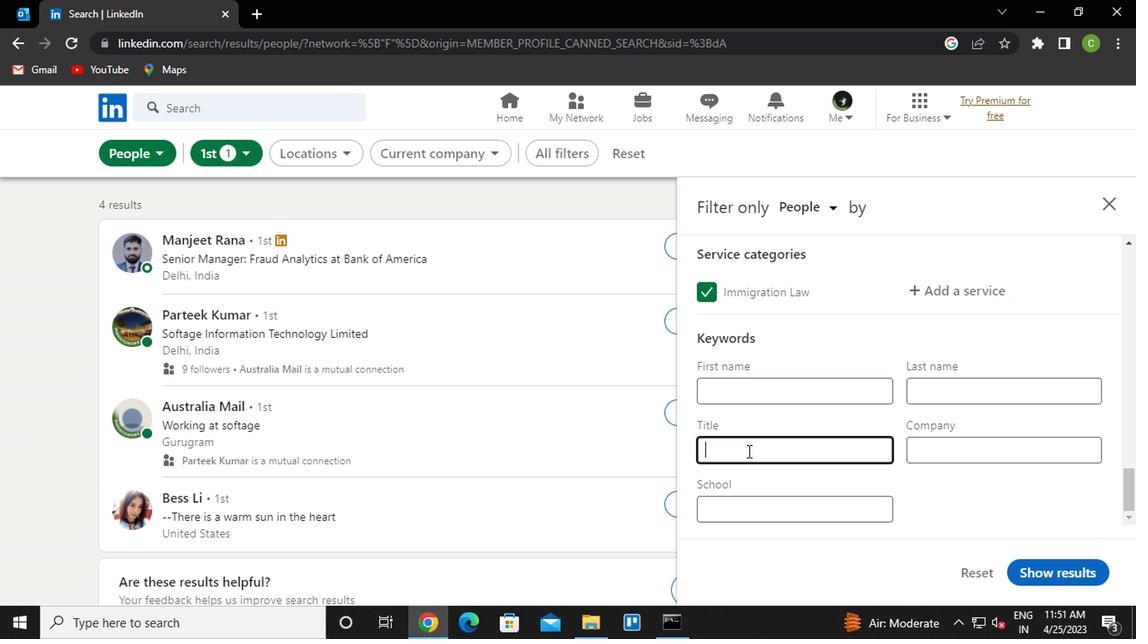 
Action: Key pressed <Key.caps_lock>M<Key.caps_lock>ECHINAL<Key.space><Key.caps_lock>E<Key.caps_lock>NGINER
Screenshot: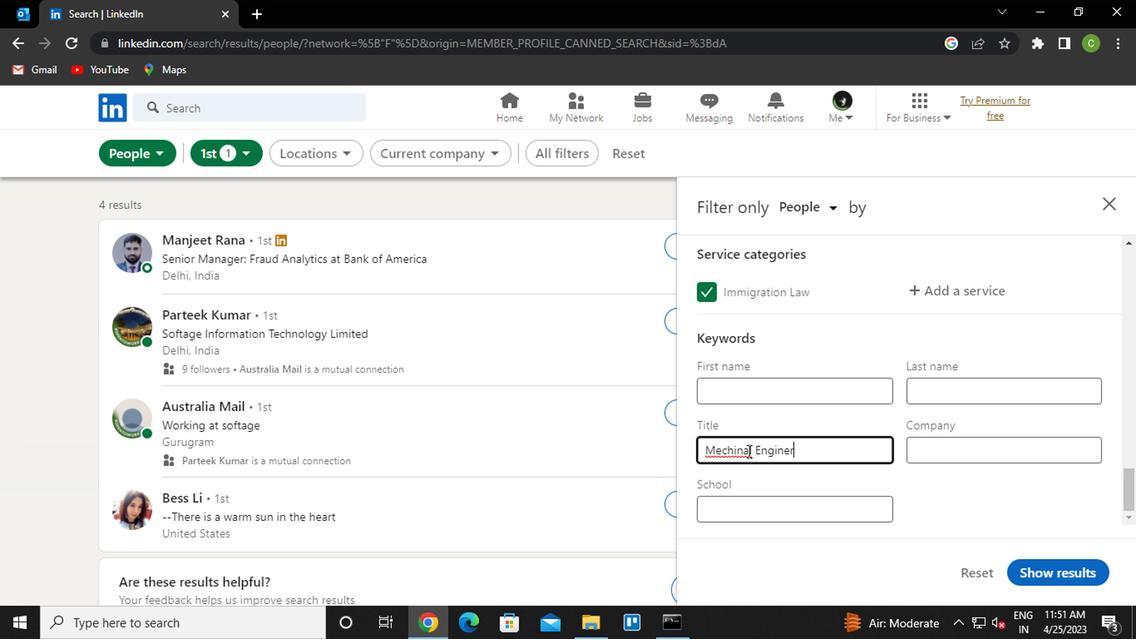 
Action: Mouse moved to (881, 520)
Screenshot: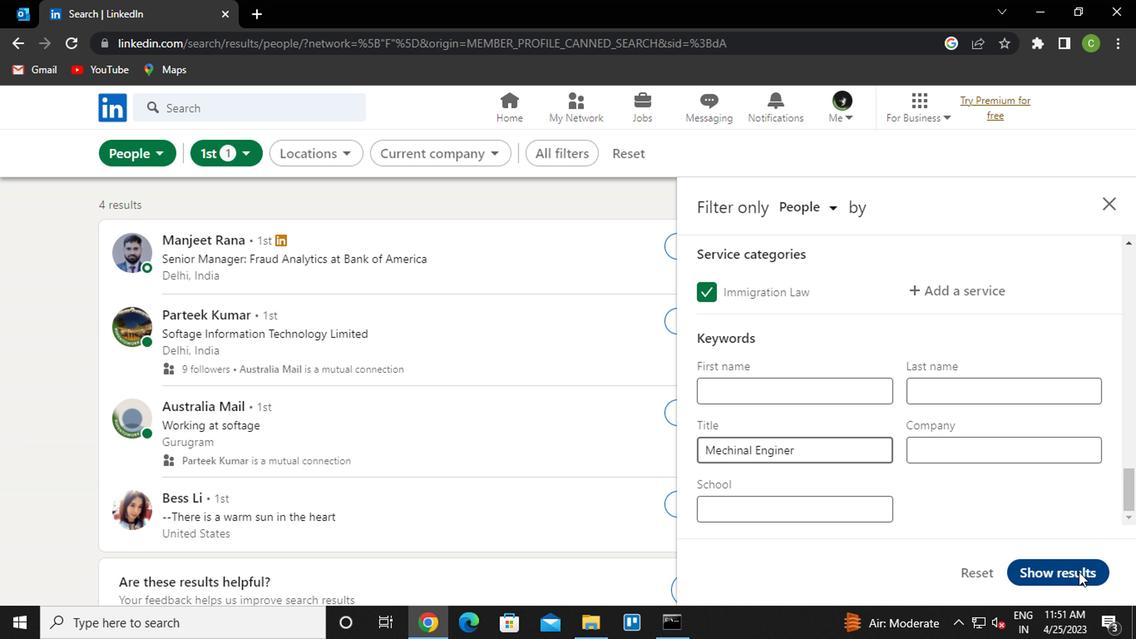 
Action: Mouse pressed left at (881, 520)
Screenshot: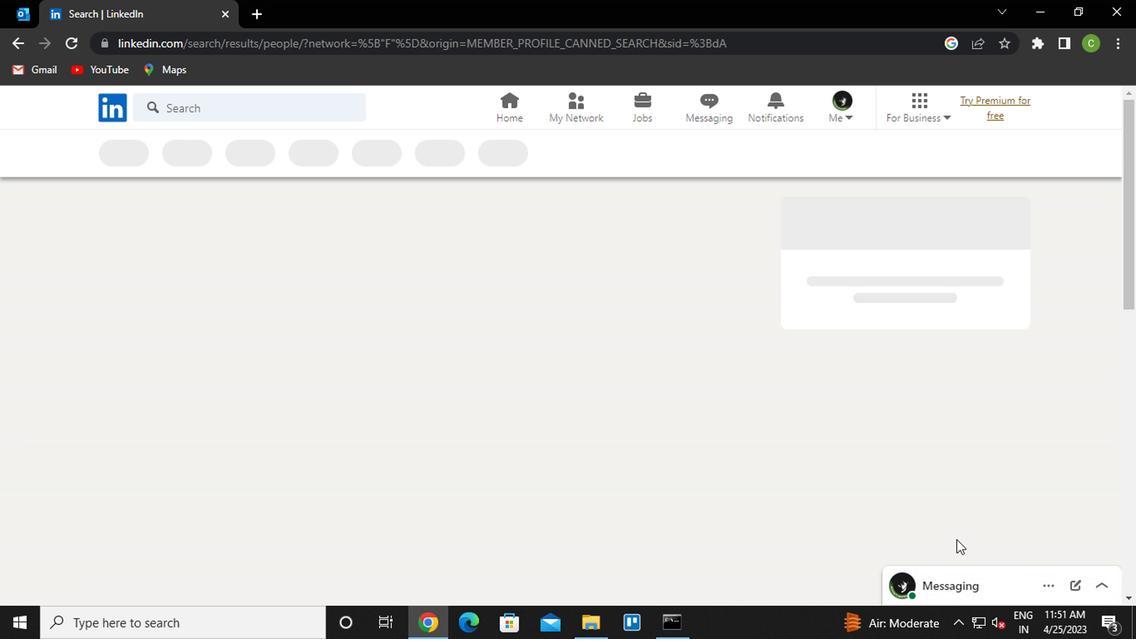 
Action: Mouse moved to (641, 466)
Screenshot: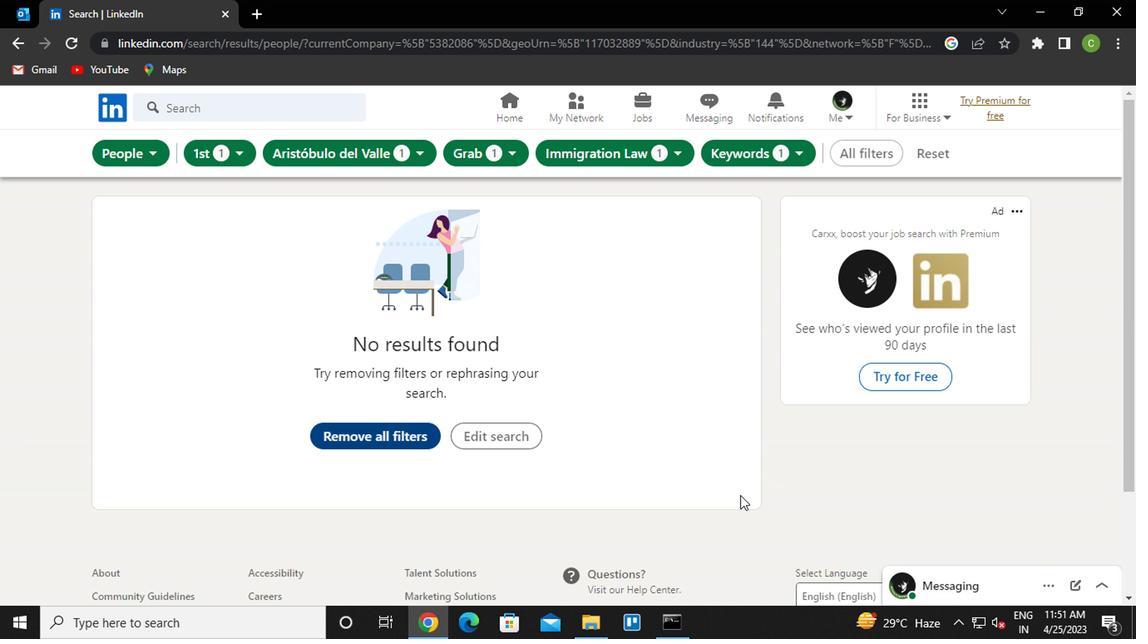 
